 Task: Add an event with the title Second Lunch and Learn: Effective Time and Priority Management Techniques, date '2024/04/14', time 7:30 AM to 9:30 AMand add a description: Collecting and analyzing customer feedback, reviews, and sentiment regarding the campaign. This can be done through surveys, focus groups, social media monitoring, or other feedback mechanisms. Understanding customer perception and sentiment helps to gauge the campaign's impact on brand perception and customer satisfaction., put the event into Green category . Add location for the event as: 654 Sarakiniko Beach, Milos, Greece, logged in from the account softage.10@softage.netand send the event invitation to softage.8@softage.net and softage.9@softage.net. Set a reminder for the event 2 hour before
Action: Mouse moved to (97, 140)
Screenshot: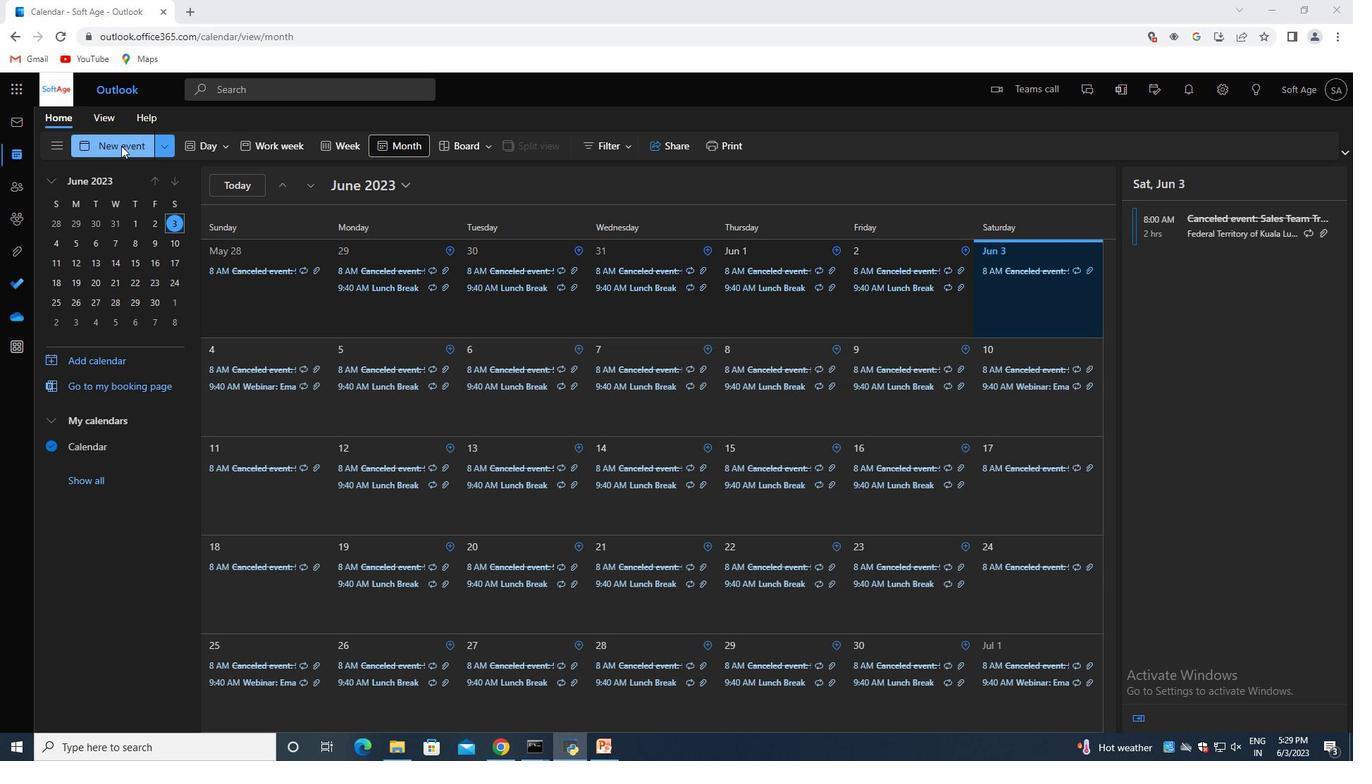 
Action: Mouse pressed left at (97, 140)
Screenshot: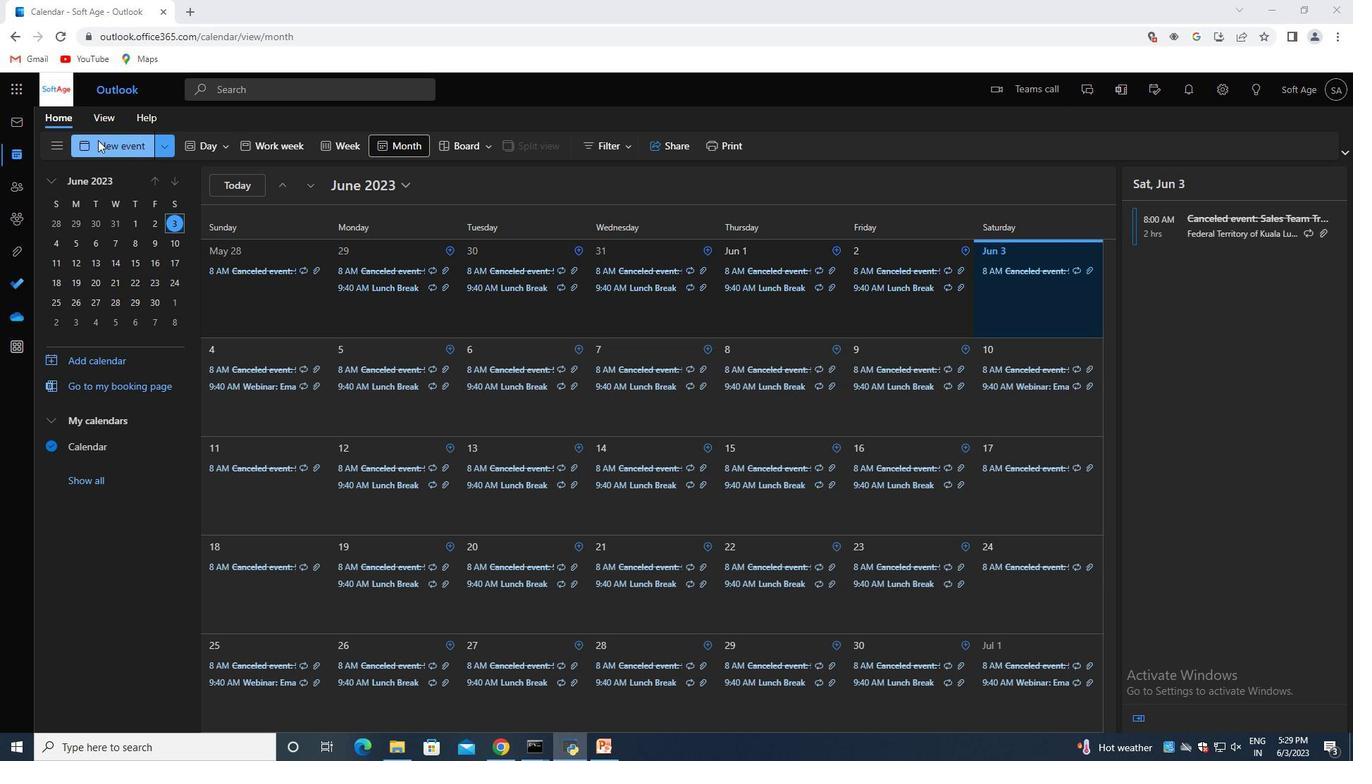 
Action: Mouse moved to (376, 232)
Screenshot: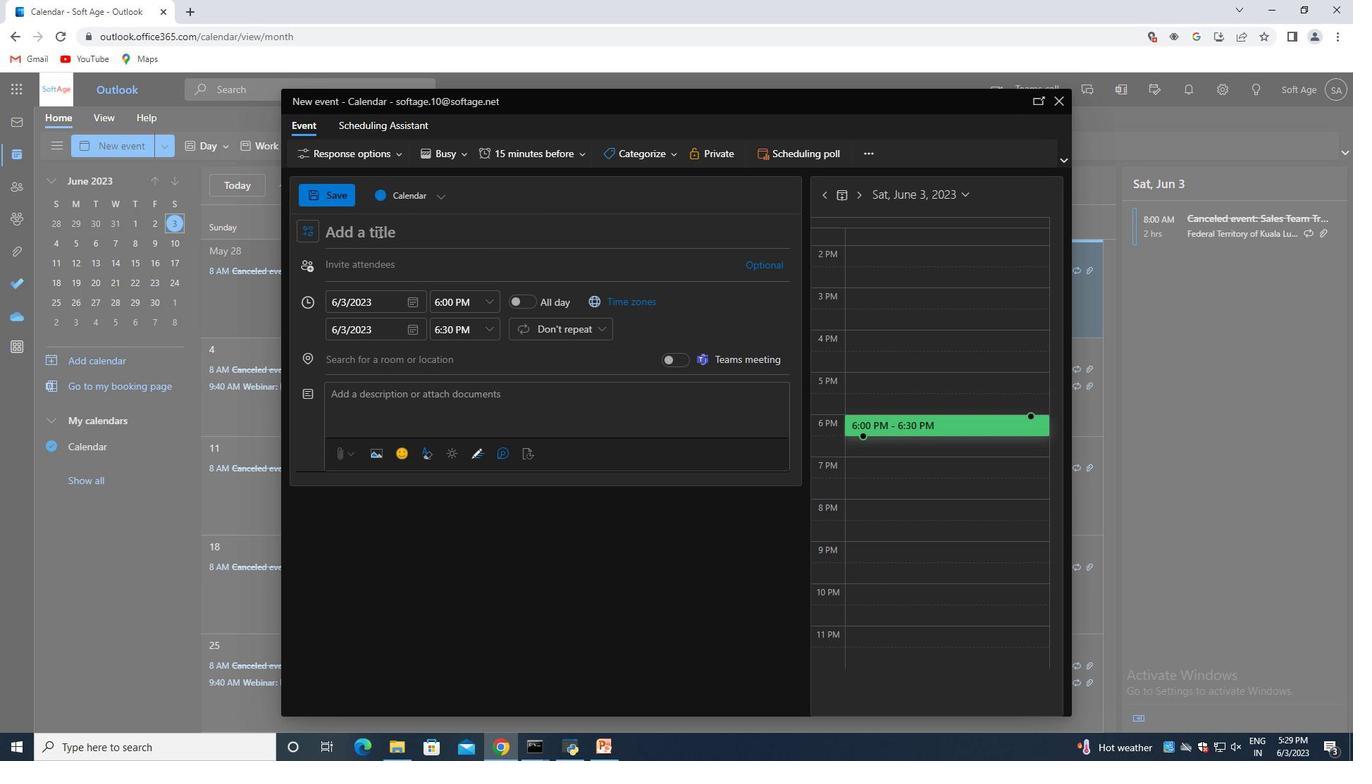 
Action: Mouse pressed left at (376, 232)
Screenshot: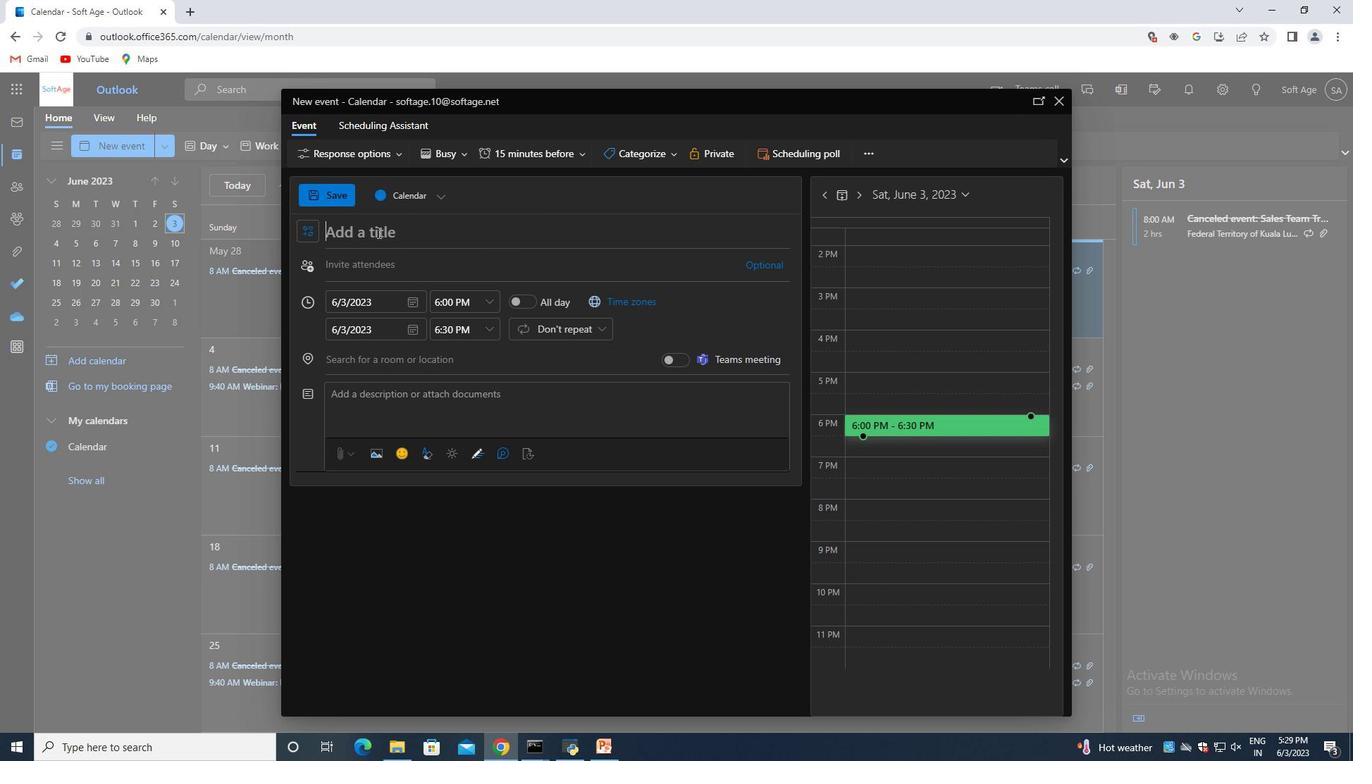 
Action: Key pressed <Key.shift>Second<Key.space><Key.shift>Lunch<Key.space>and<Key.space><Key.shift>Learn<Key.shift_r>:<Key.space><Key.shift><Key.shift>Effective<Key.space><Key.shift>Time<Key.space>and<Key.space><Key.shift>Priority<Key.space><Key.shift>Management<Key.space><Key.shift>Techniques
Screenshot: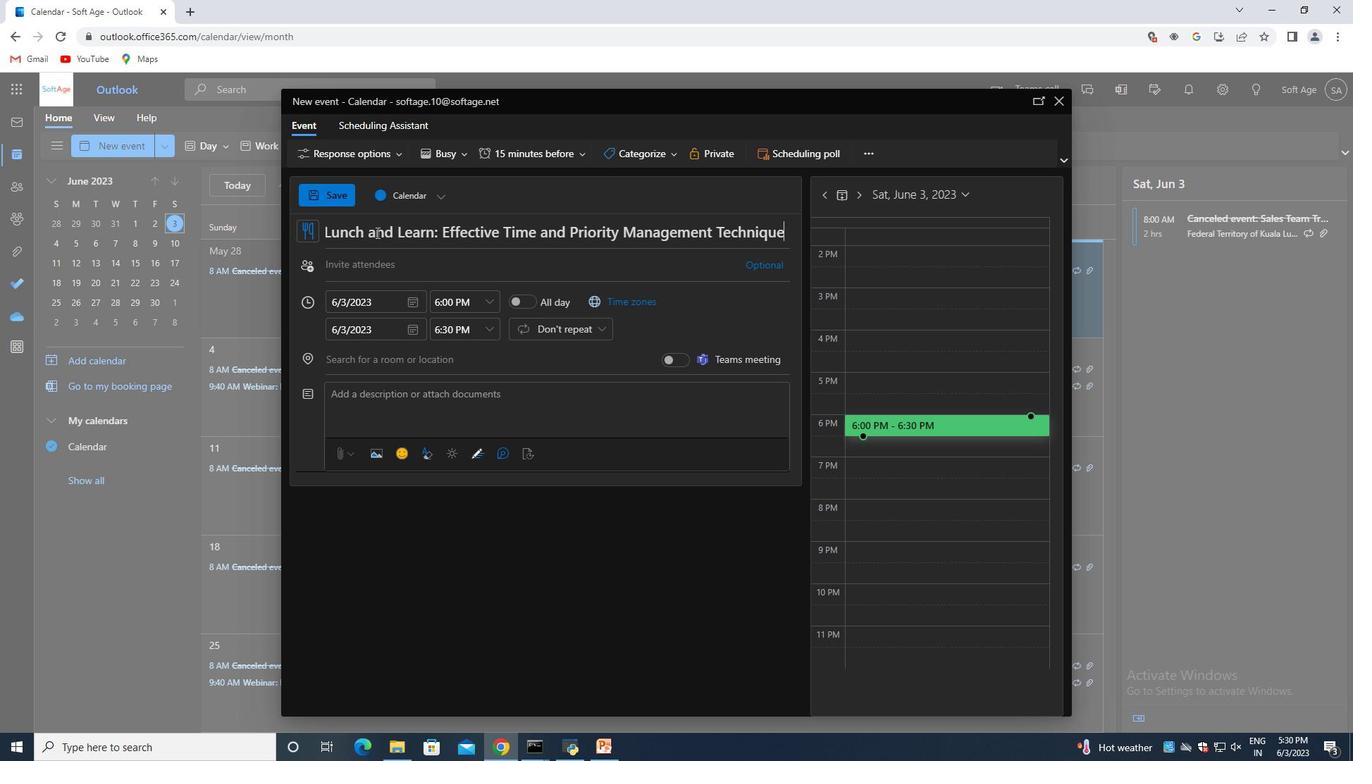 
Action: Mouse moved to (411, 301)
Screenshot: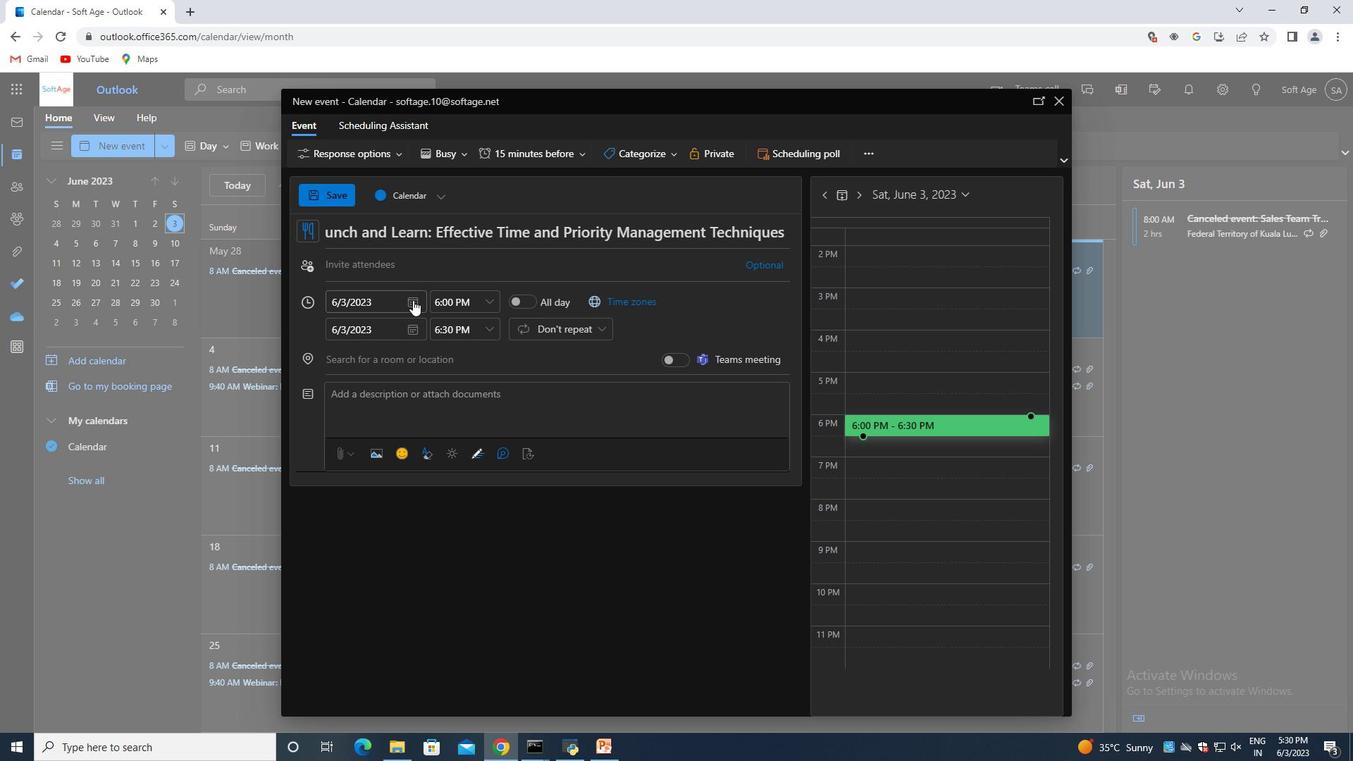 
Action: Mouse pressed left at (411, 301)
Screenshot: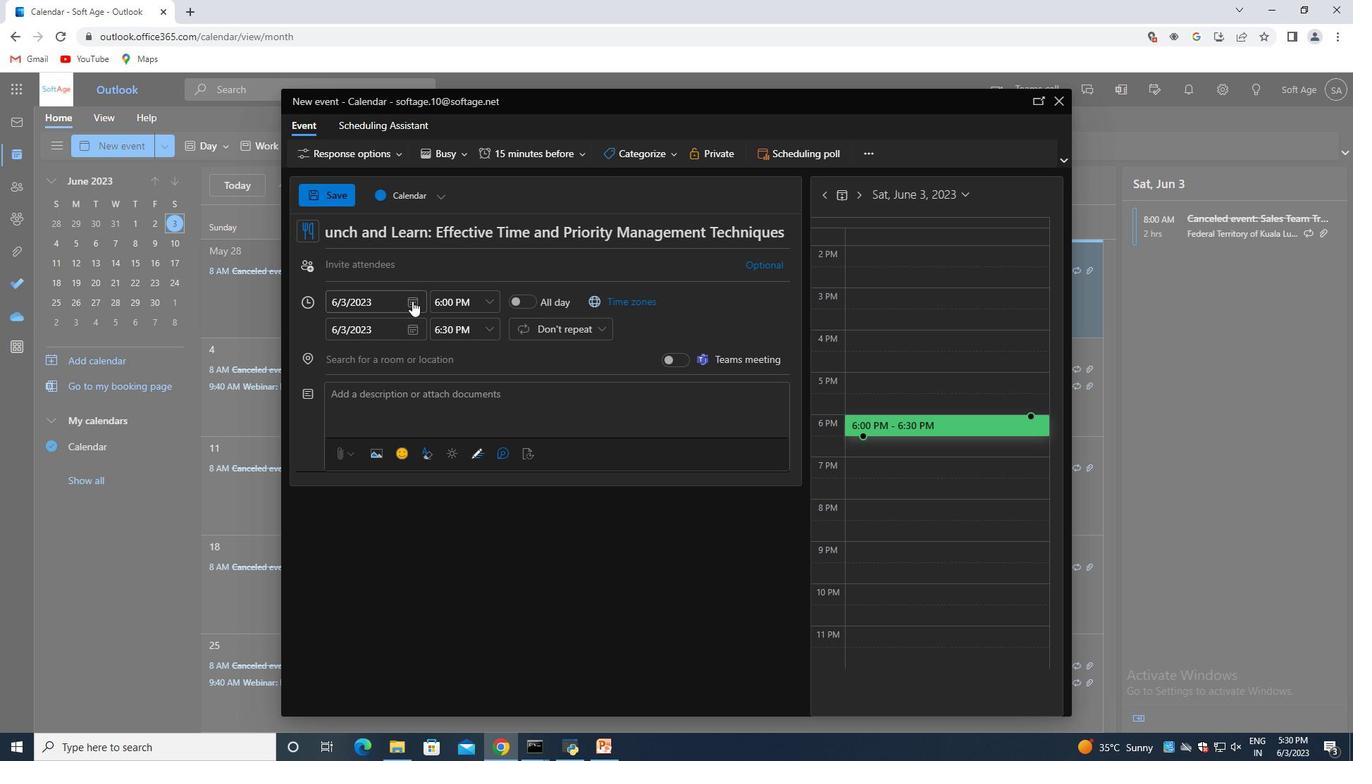 
Action: Mouse moved to (468, 324)
Screenshot: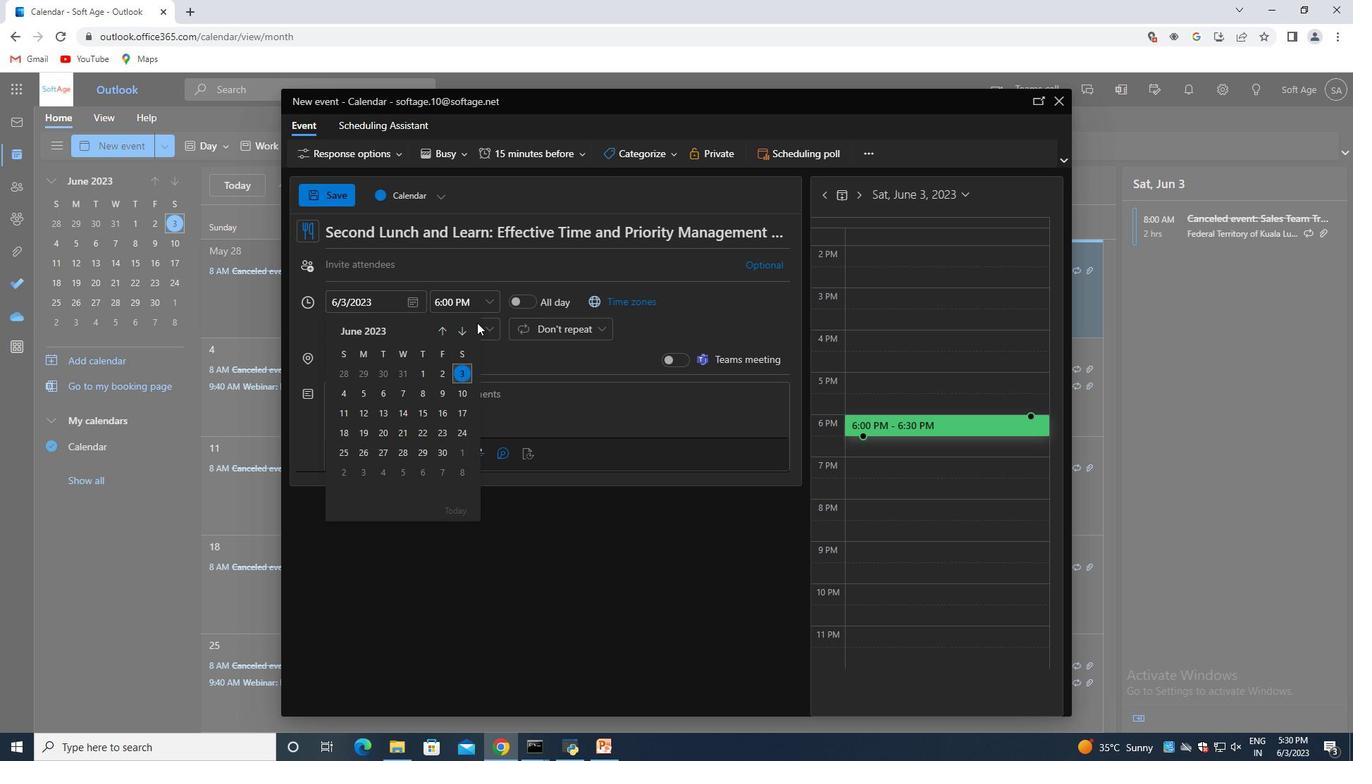 
Action: Mouse pressed left at (468, 324)
Screenshot: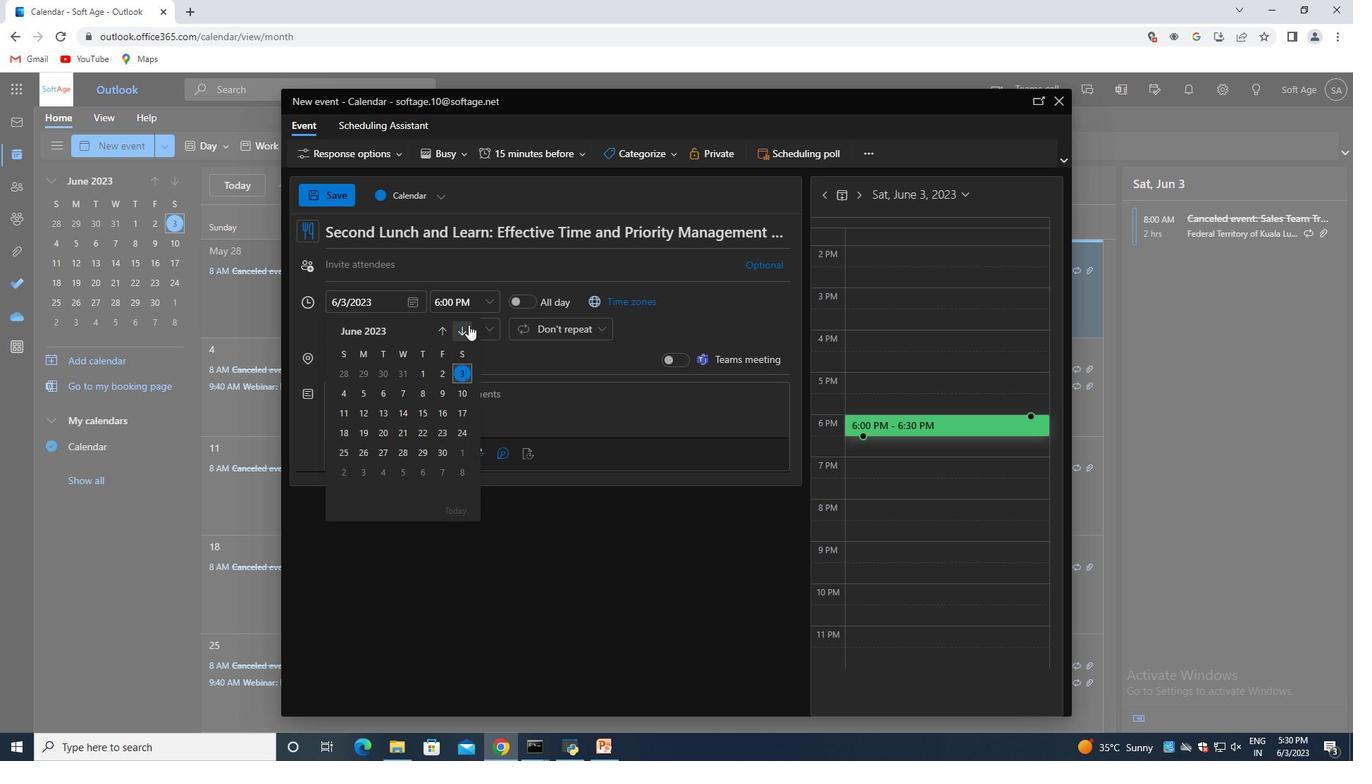 
Action: Mouse pressed left at (468, 324)
Screenshot: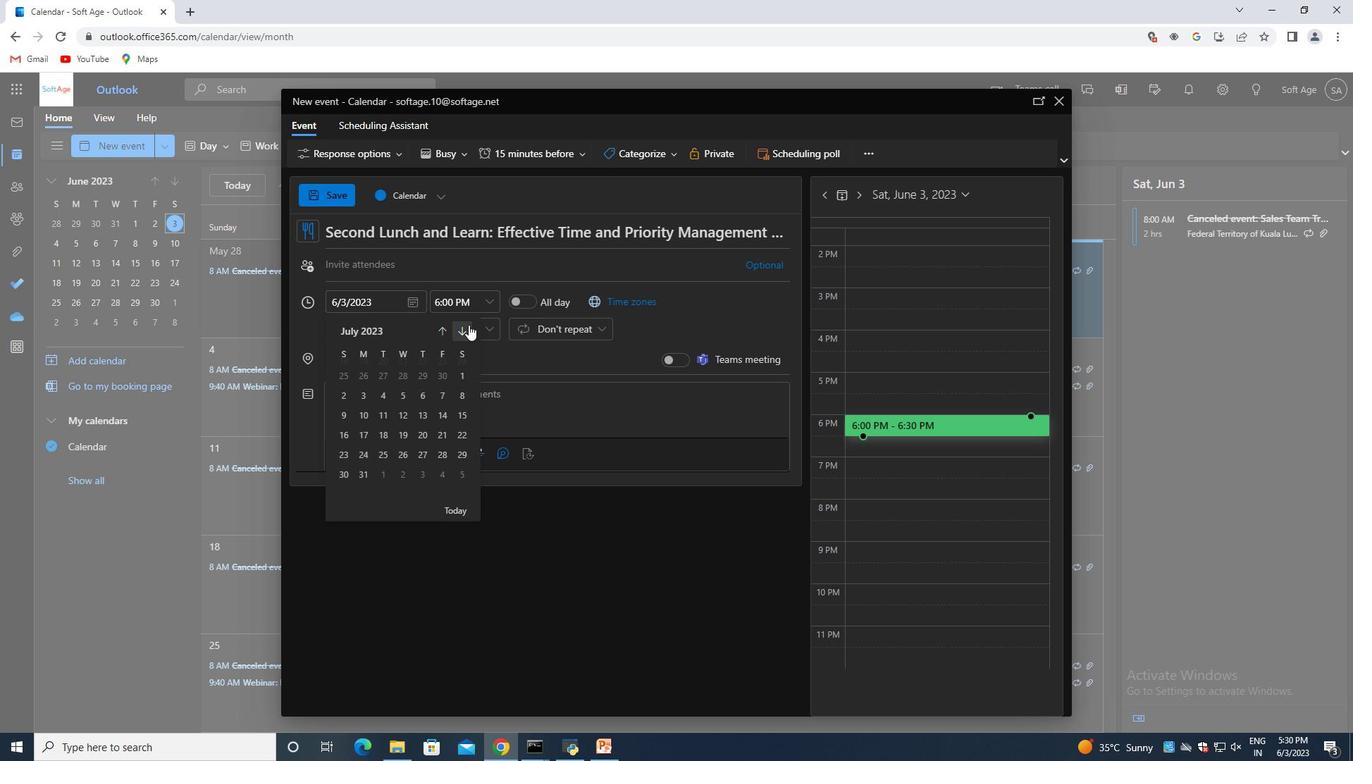 
Action: Mouse pressed left at (468, 324)
Screenshot: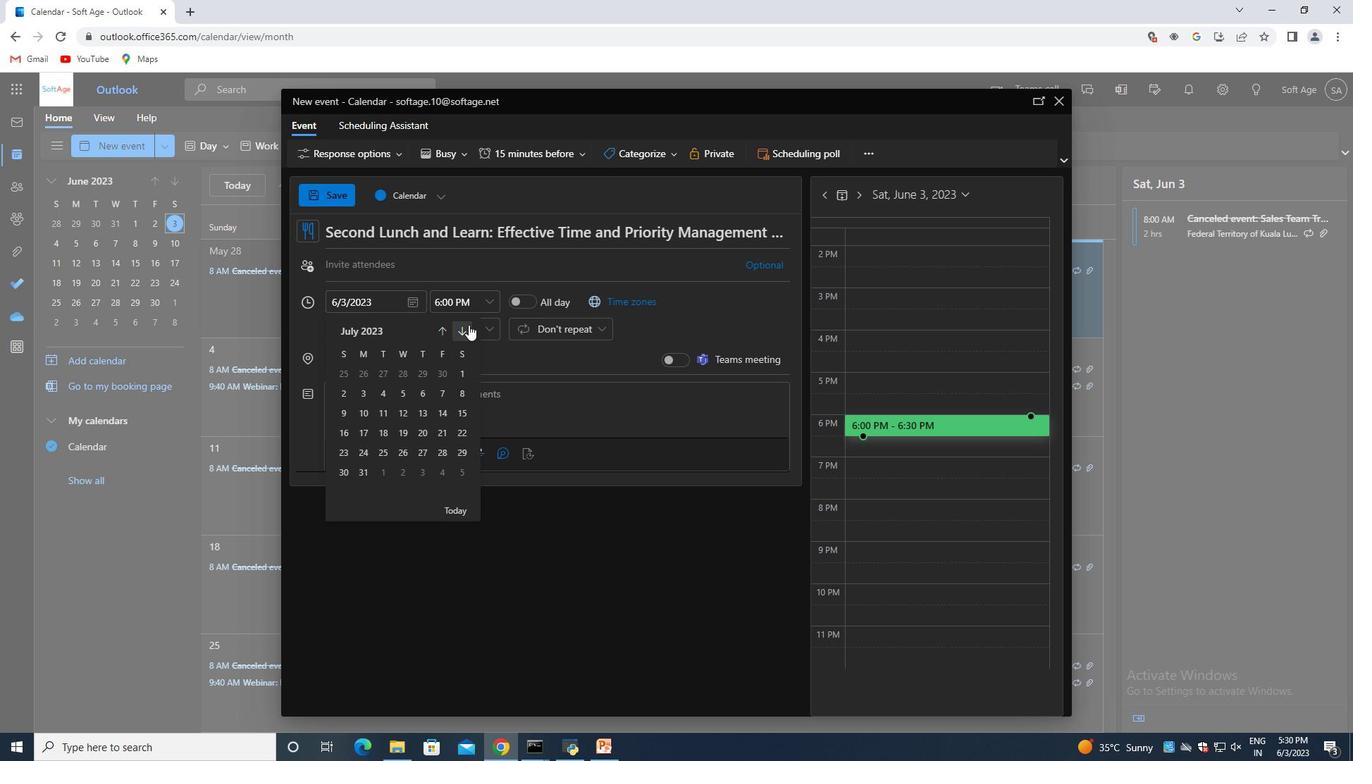 
Action: Mouse pressed left at (468, 324)
Screenshot: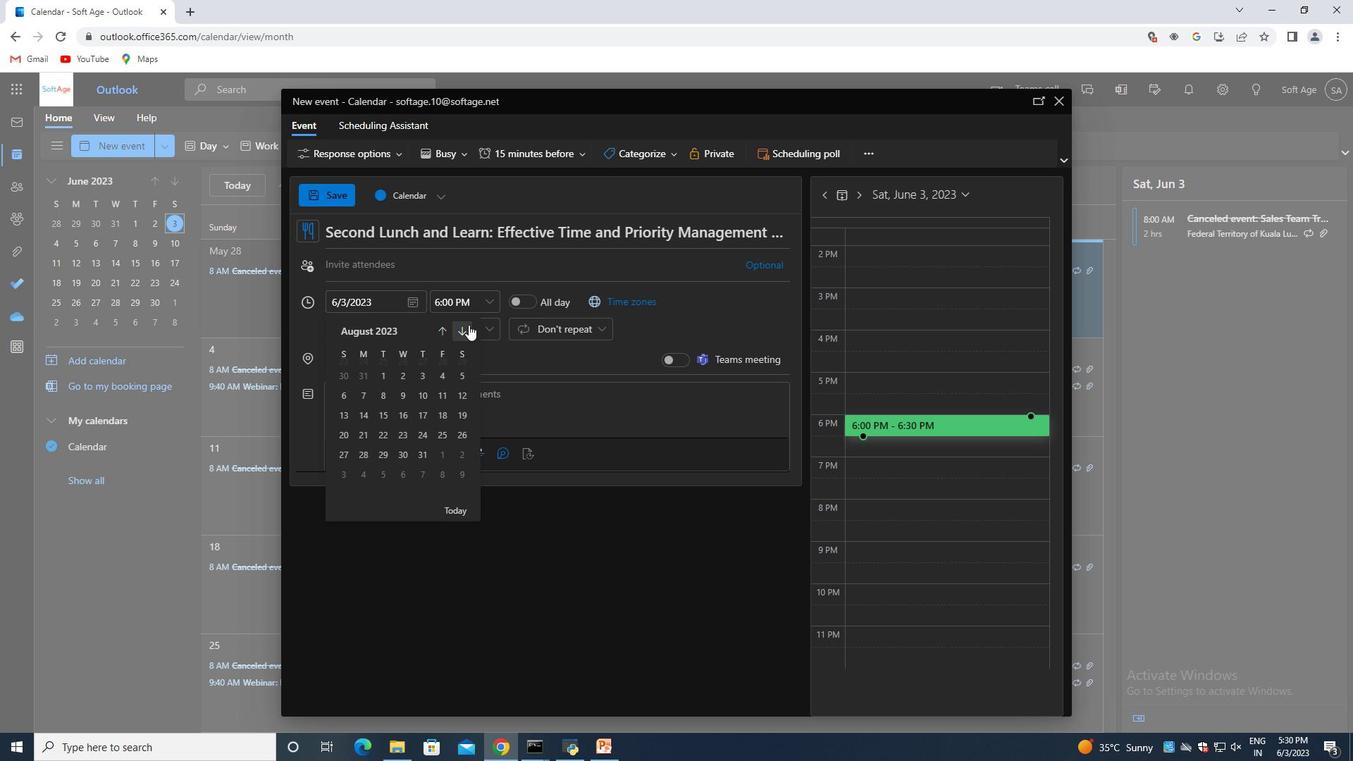 
Action: Mouse pressed left at (468, 324)
Screenshot: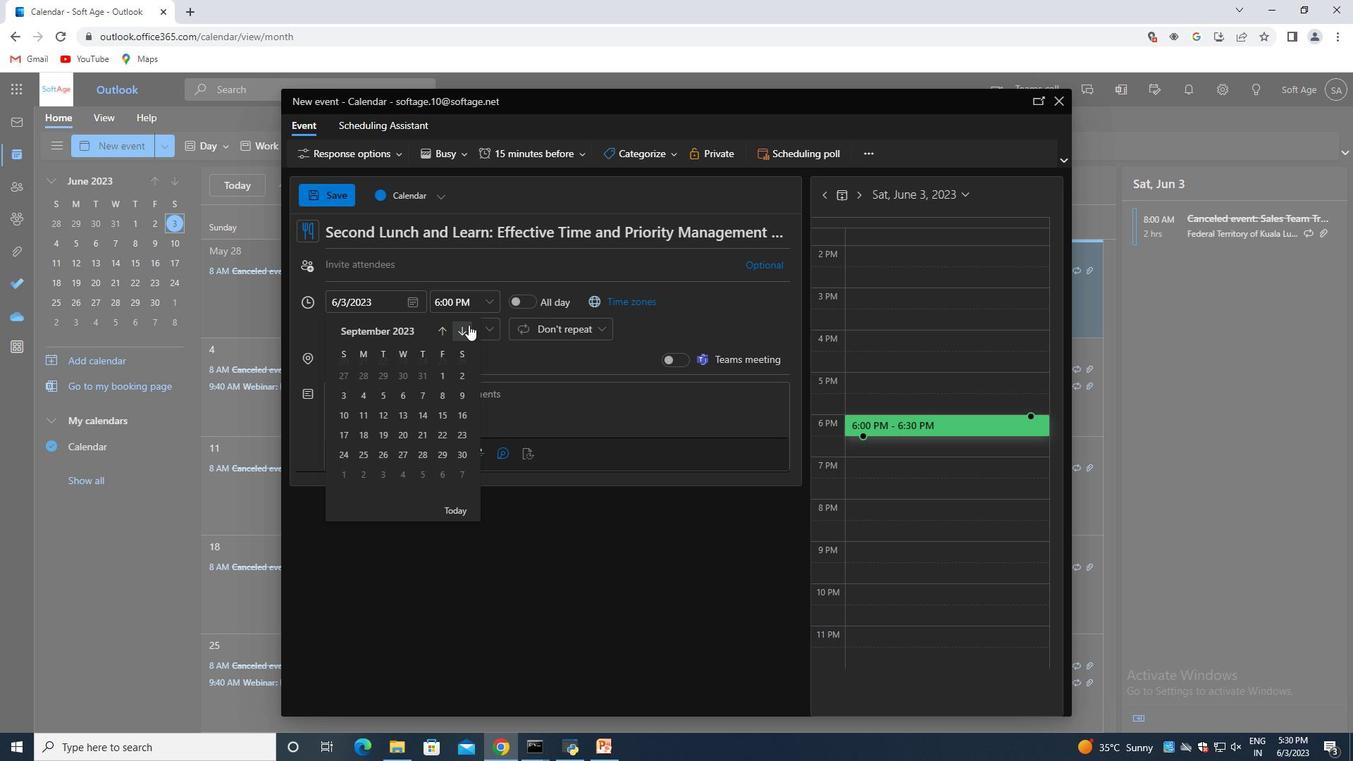 
Action: Mouse pressed left at (468, 324)
Screenshot: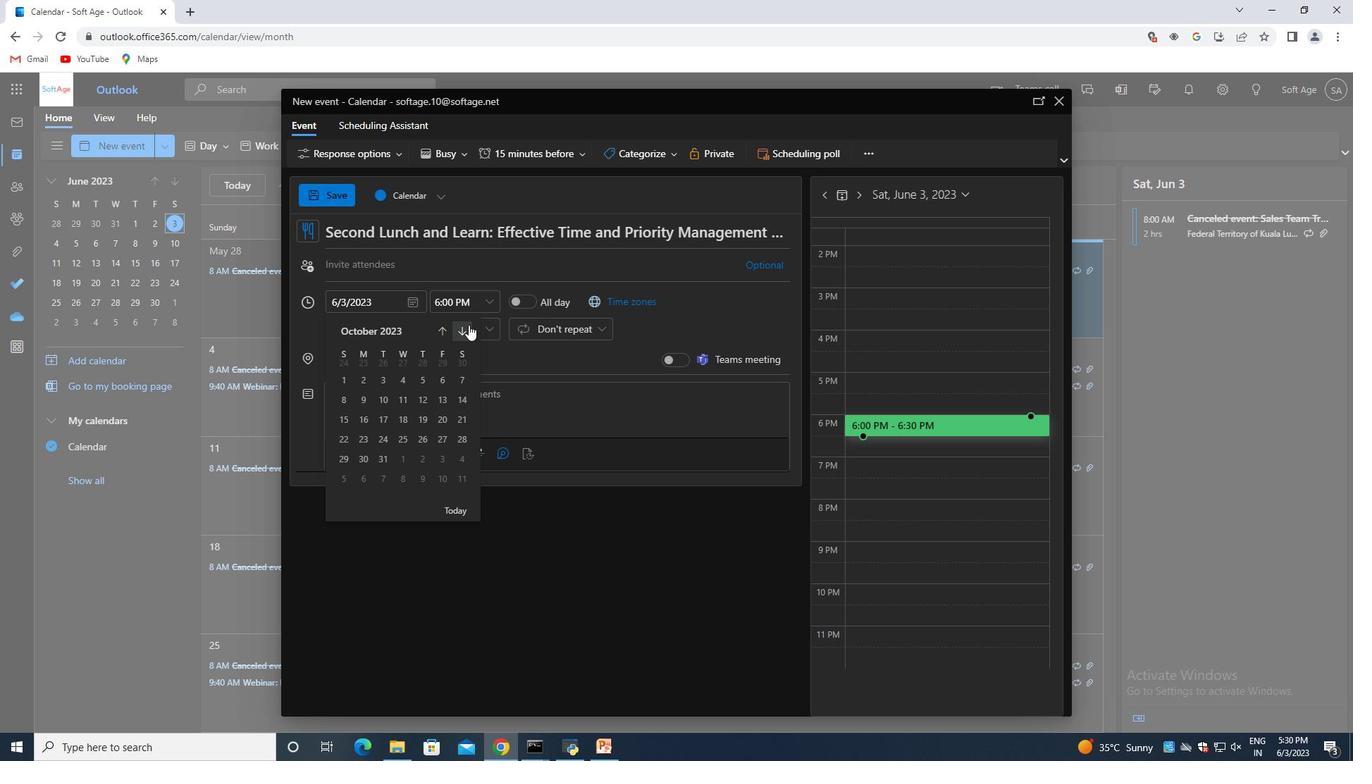 
Action: Mouse pressed left at (468, 324)
Screenshot: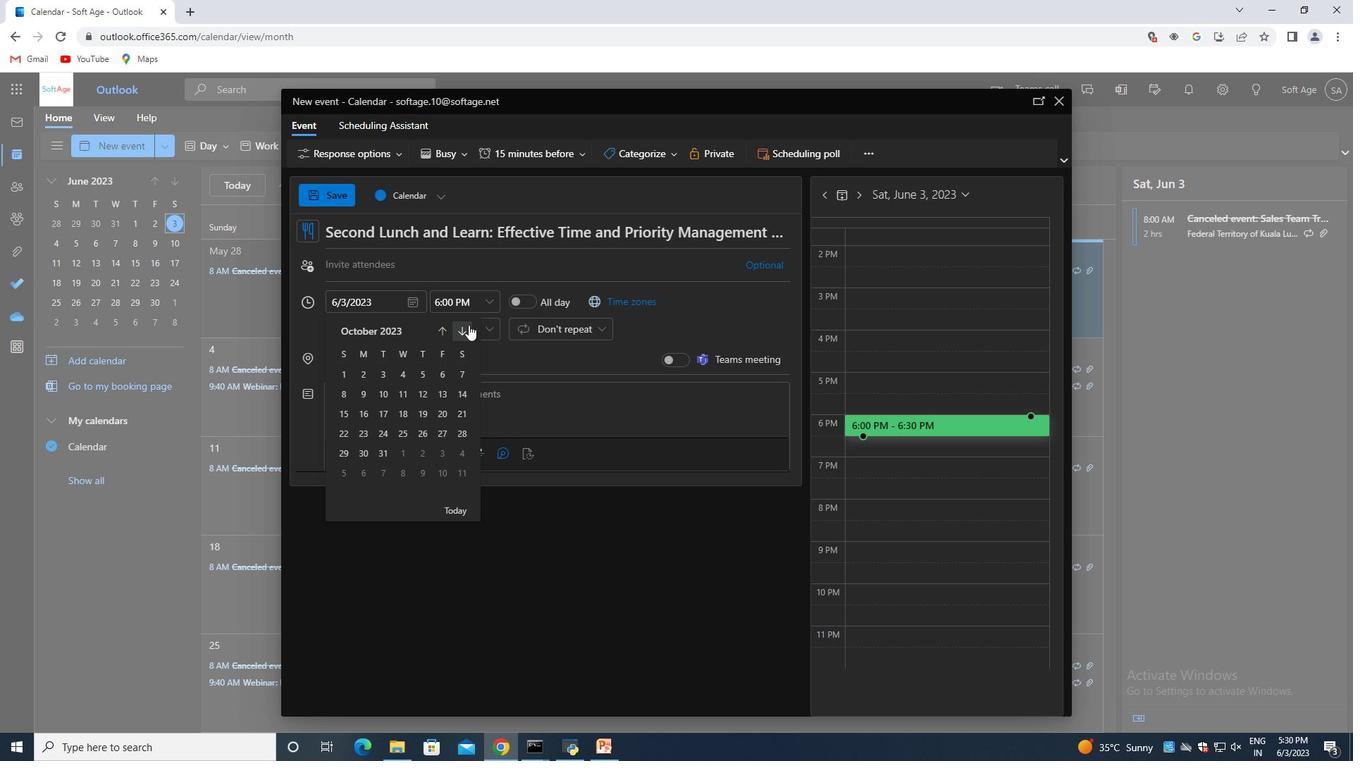 
Action: Mouse pressed left at (468, 324)
Screenshot: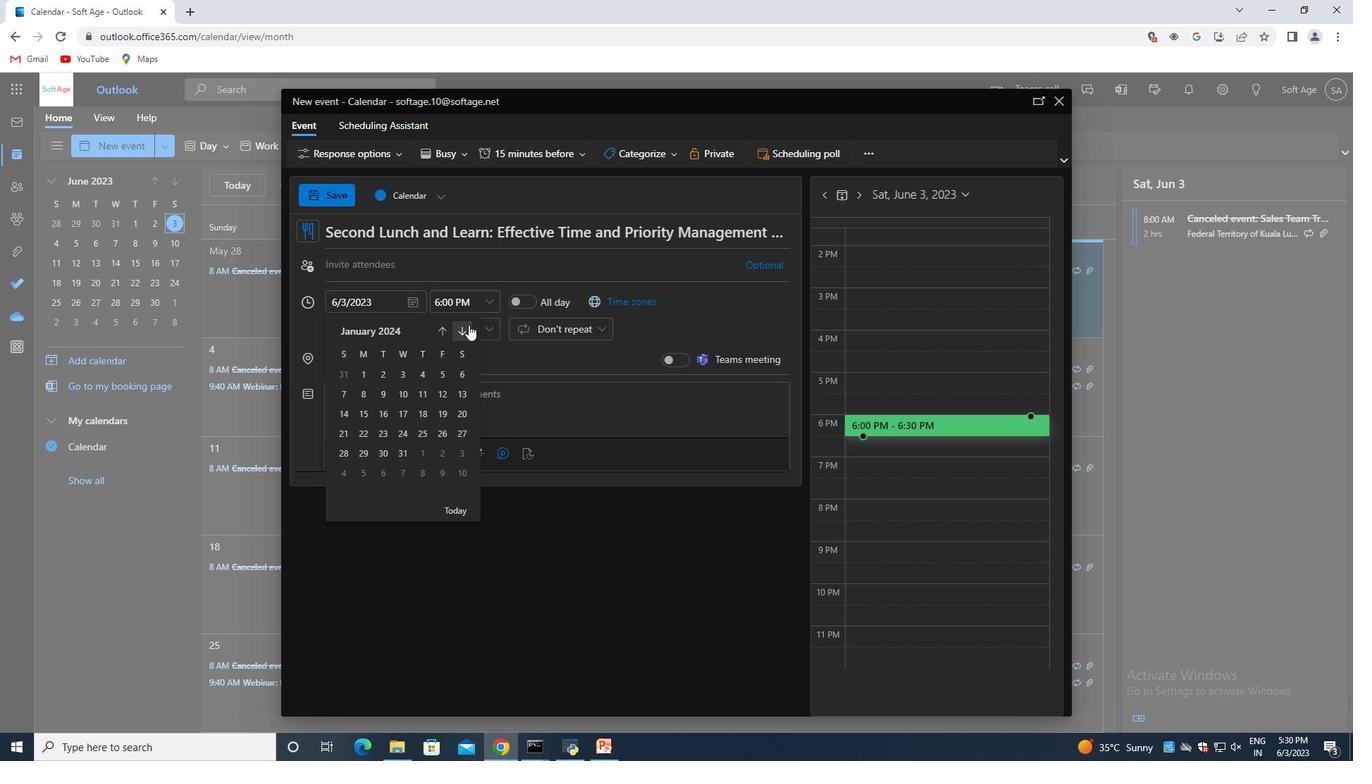 
Action: Mouse pressed left at (468, 324)
Screenshot: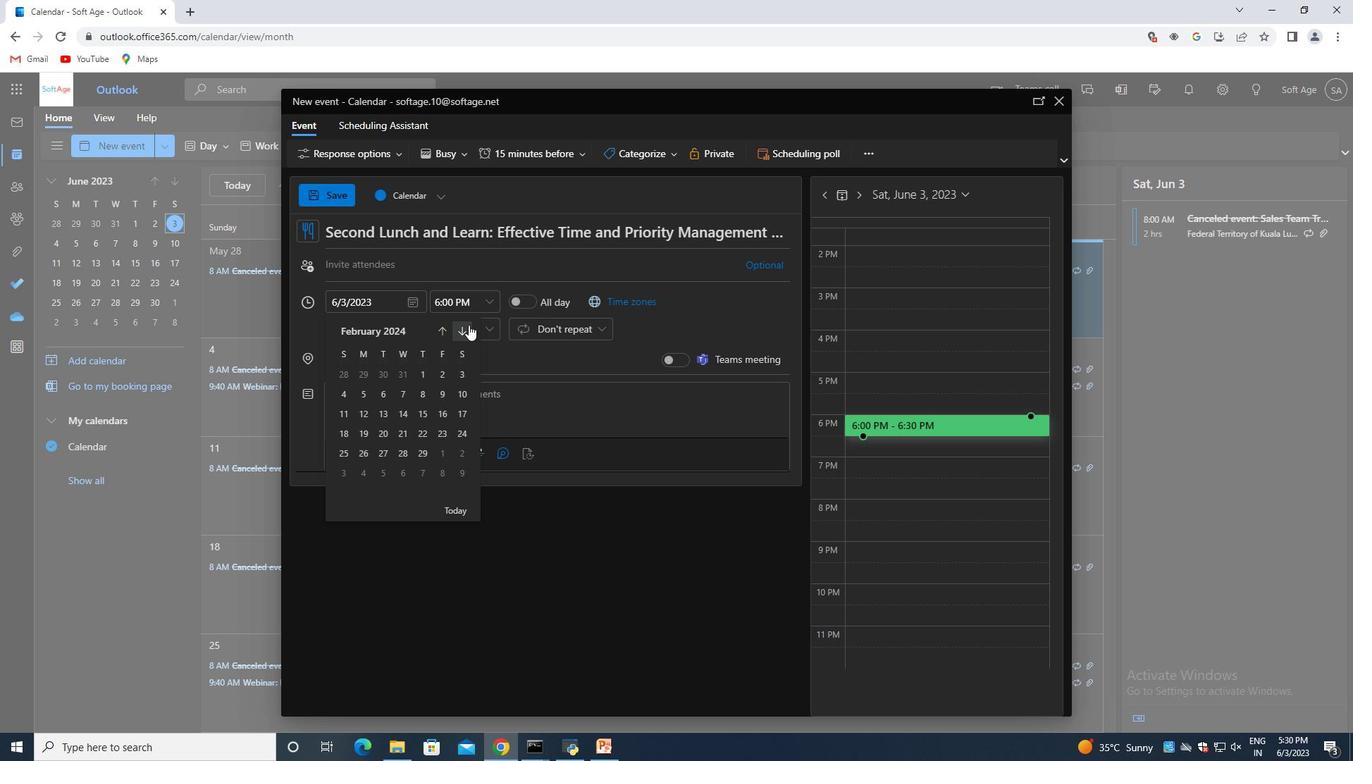 
Action: Mouse pressed left at (468, 324)
Screenshot: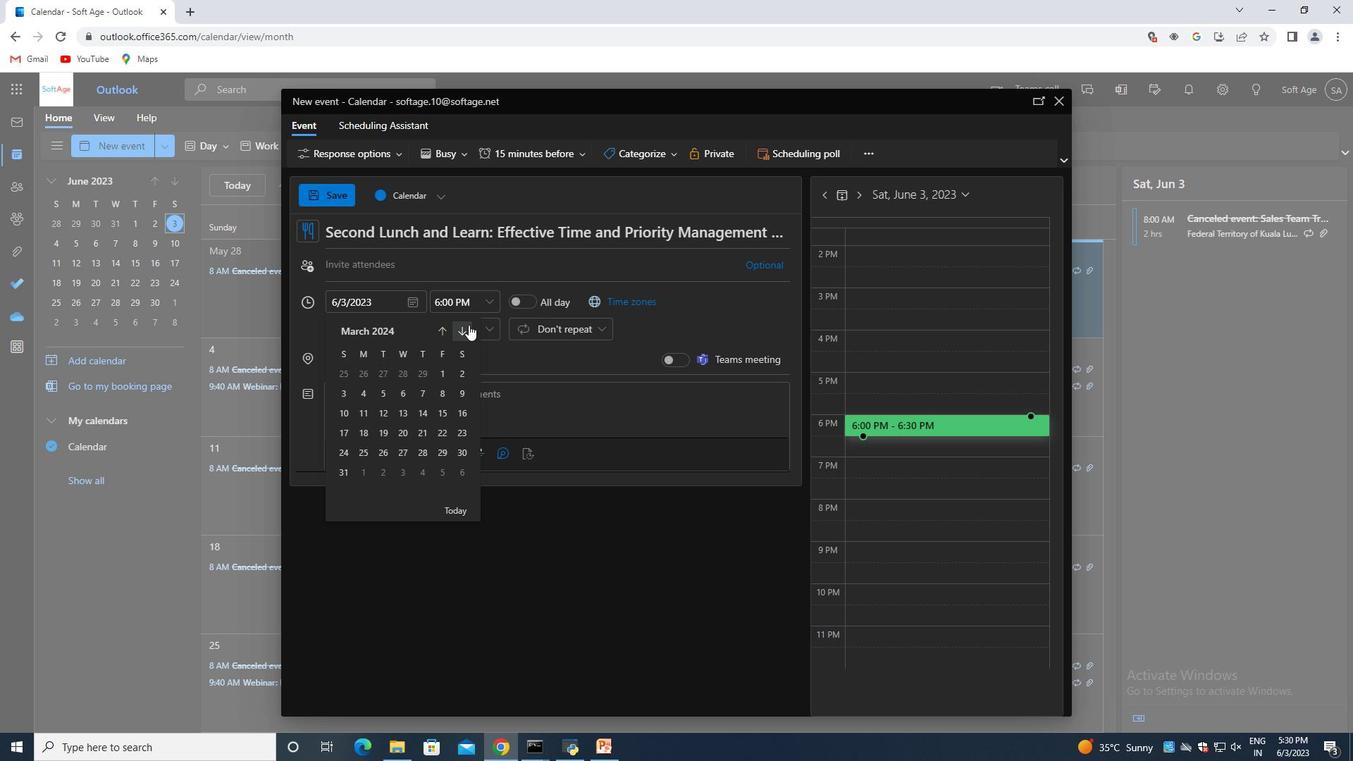 
Action: Mouse moved to (346, 413)
Screenshot: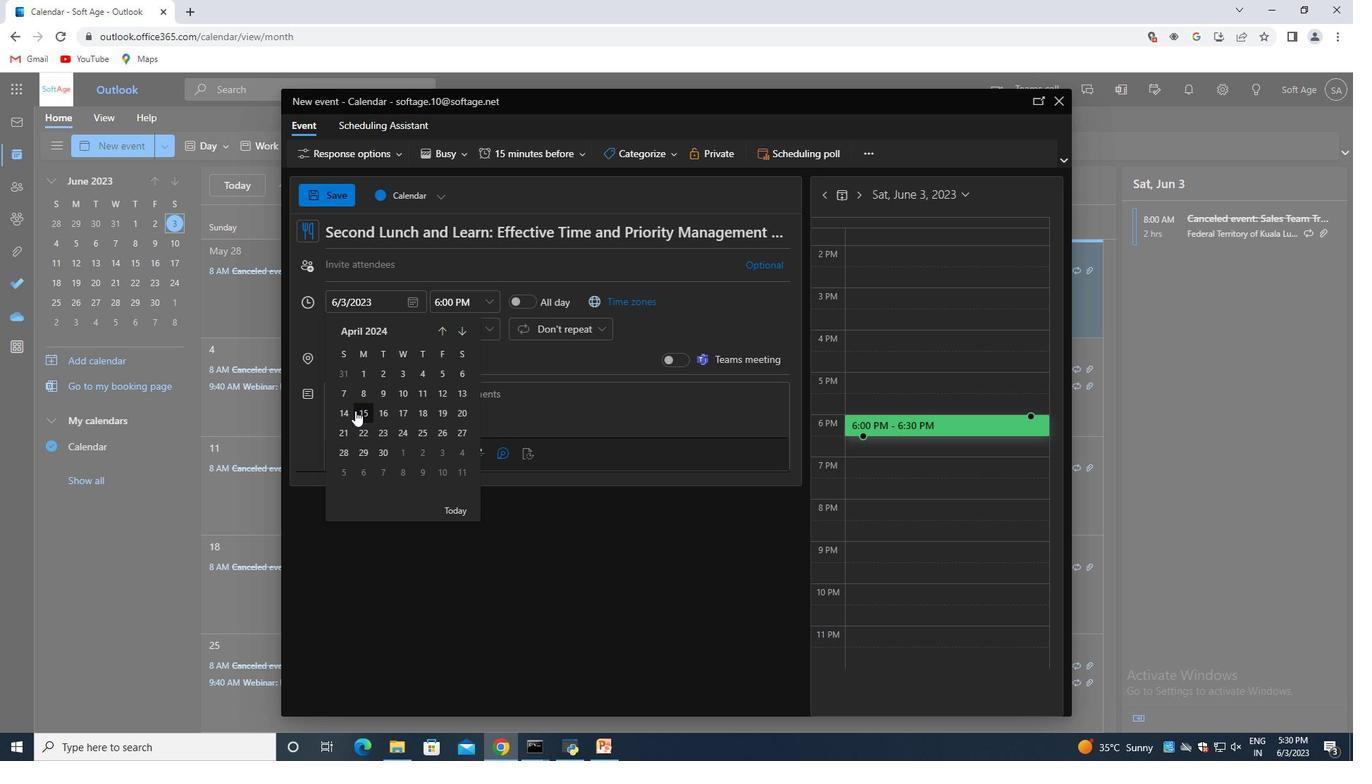 
Action: Mouse pressed left at (346, 413)
Screenshot: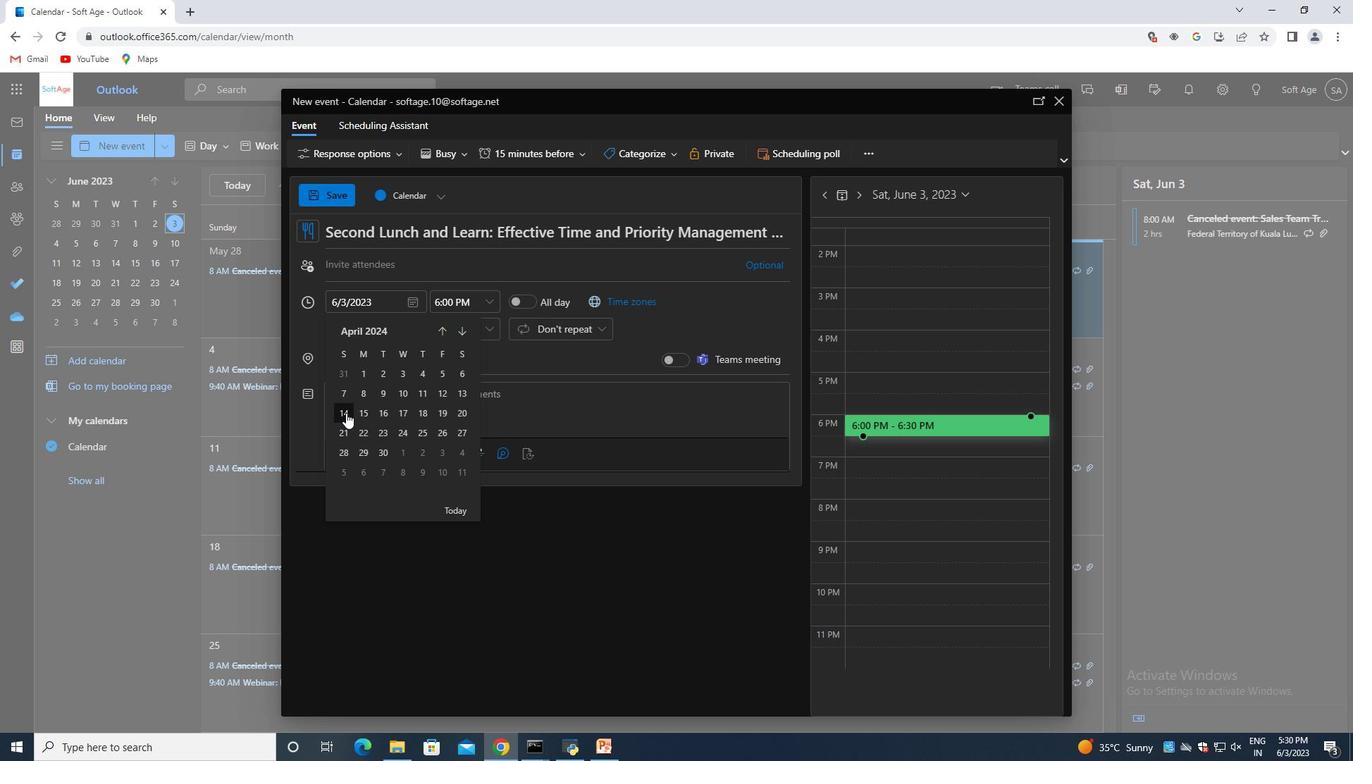 
Action: Mouse moved to (492, 299)
Screenshot: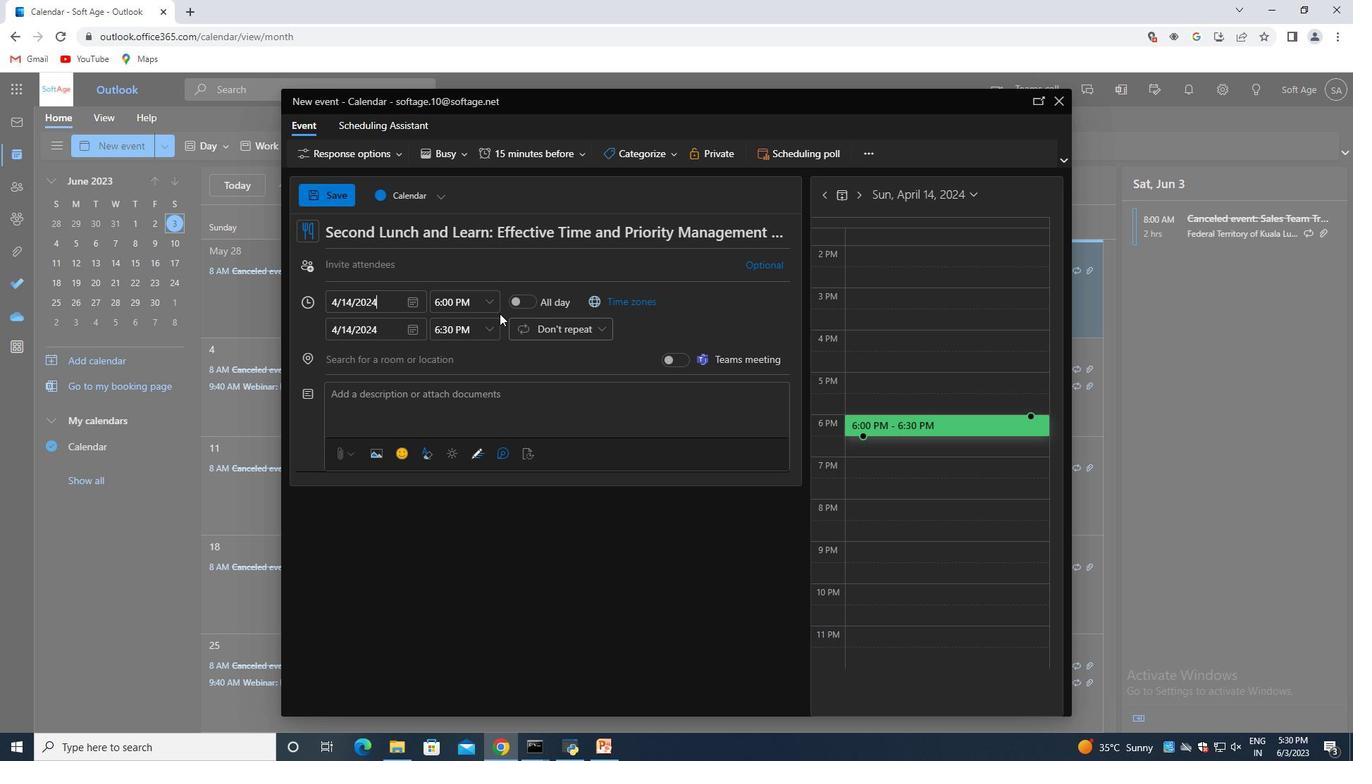 
Action: Mouse pressed left at (492, 299)
Screenshot: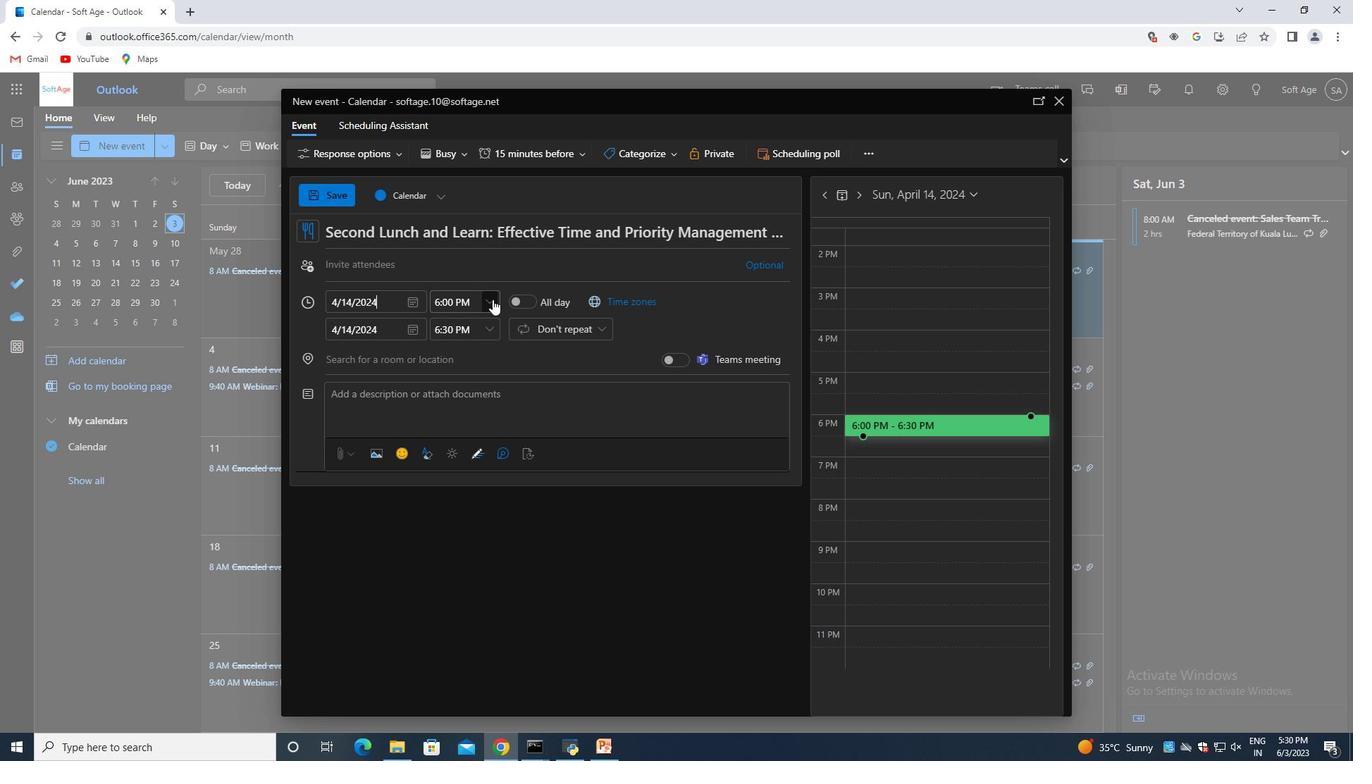 
Action: Mouse moved to (473, 335)
Screenshot: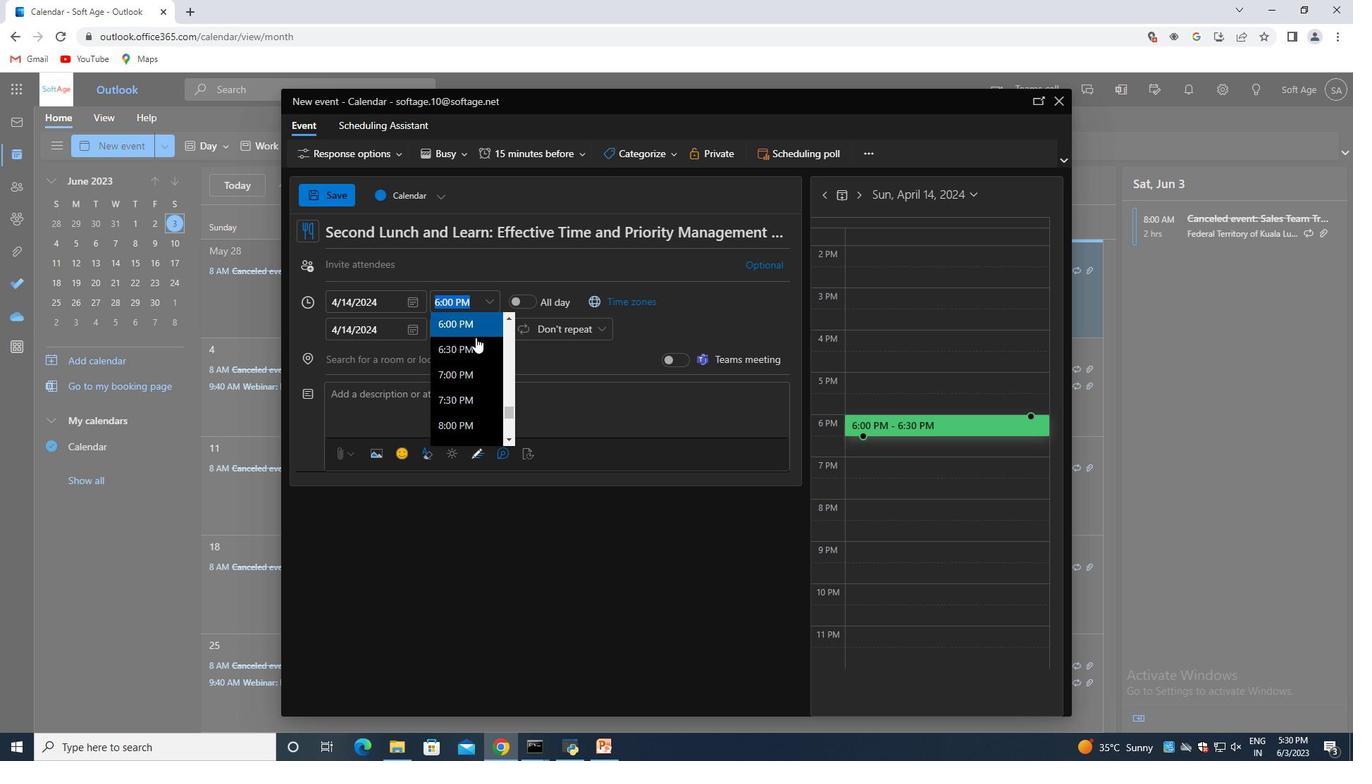 
Action: Mouse scrolled (473, 336) with delta (0, 0)
Screenshot: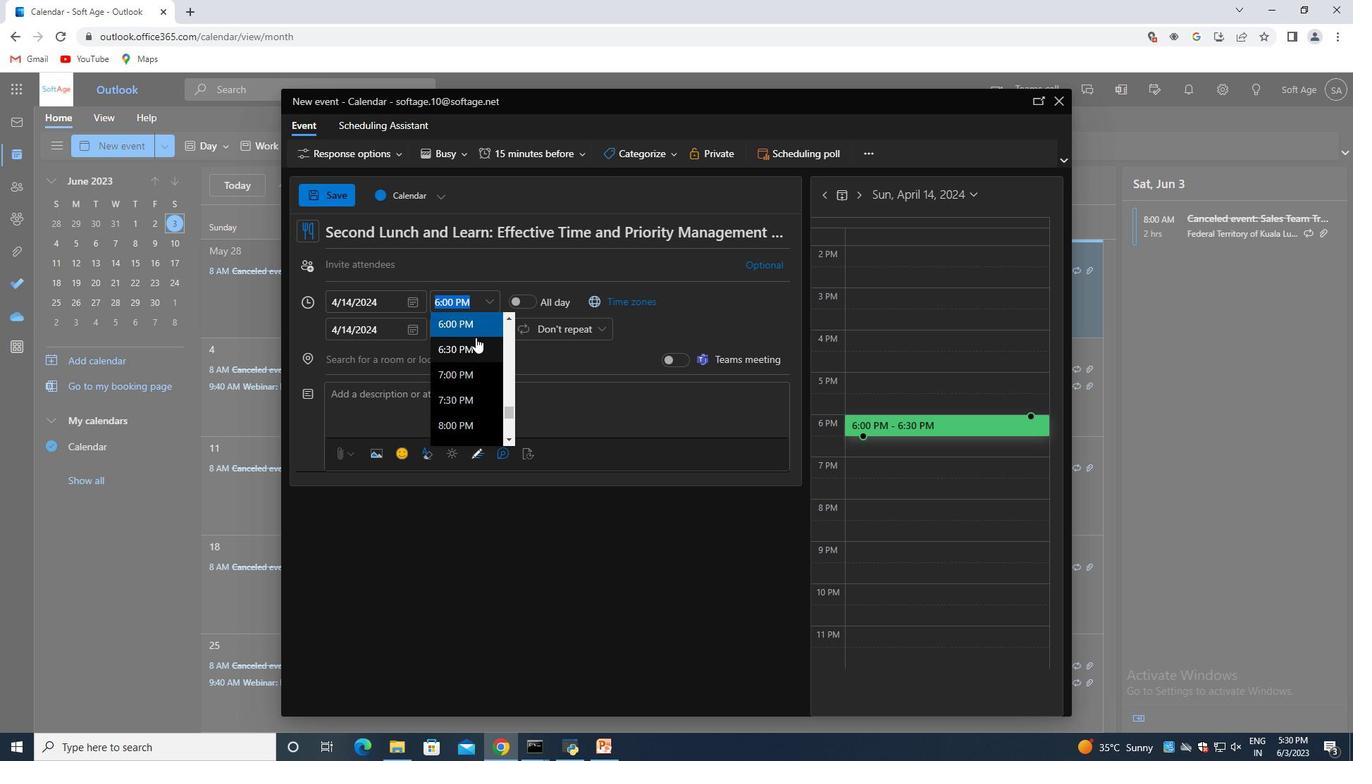 
Action: Mouse scrolled (473, 336) with delta (0, 0)
Screenshot: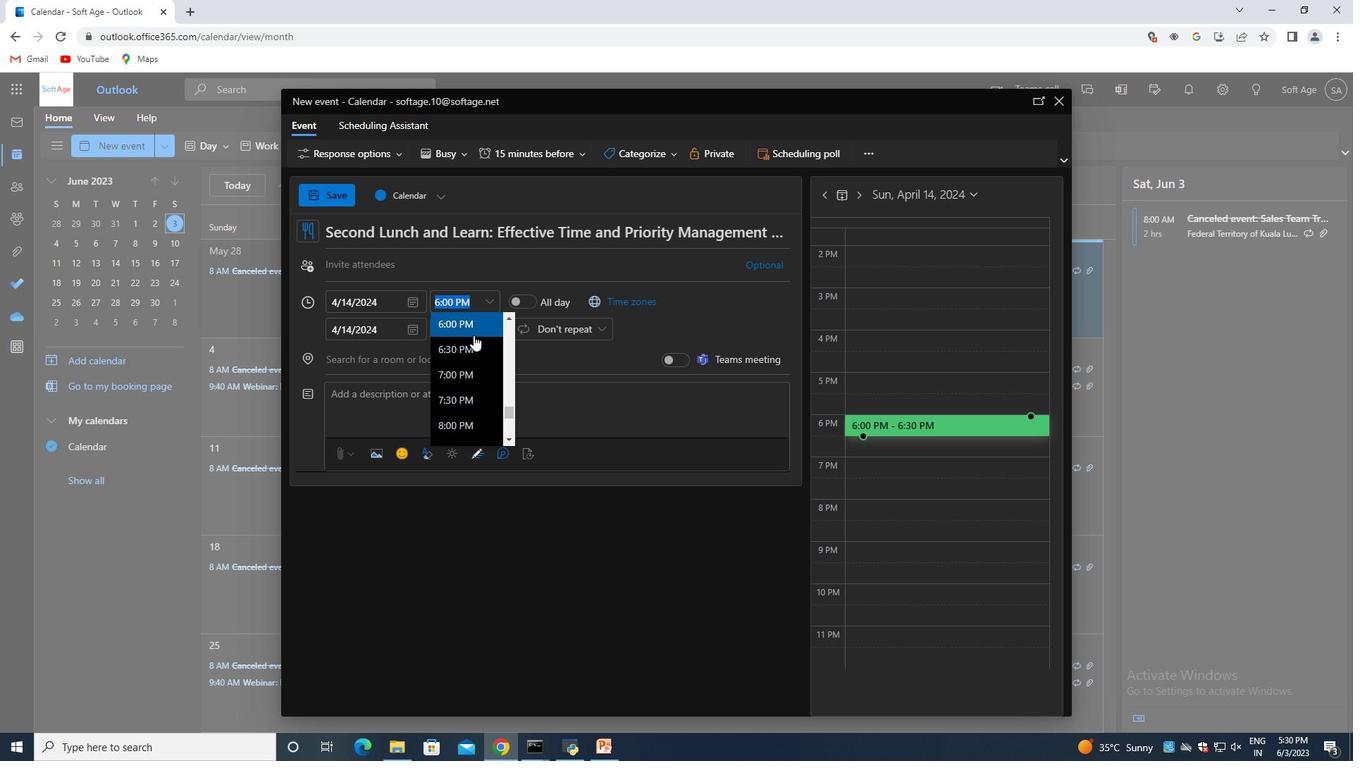 
Action: Mouse scrolled (473, 336) with delta (0, 0)
Screenshot: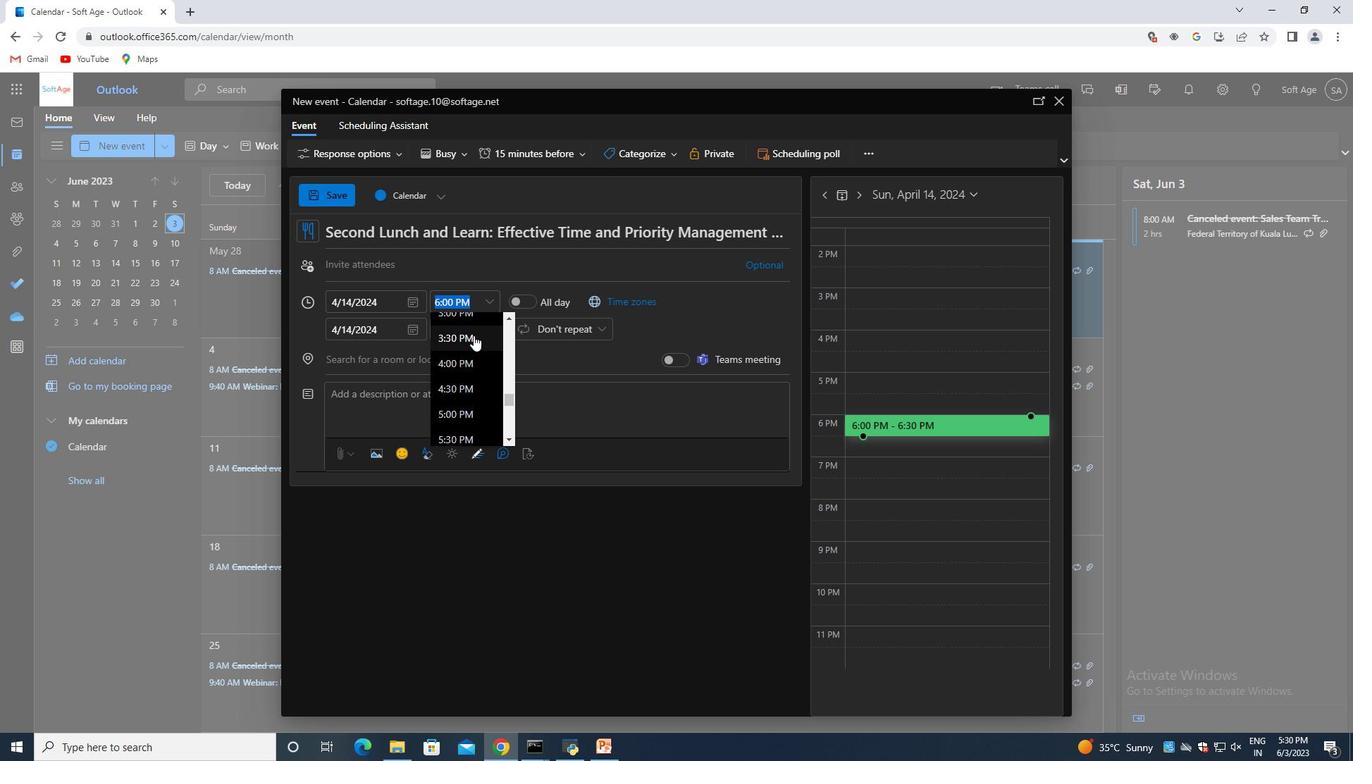 
Action: Mouse scrolled (473, 336) with delta (0, 0)
Screenshot: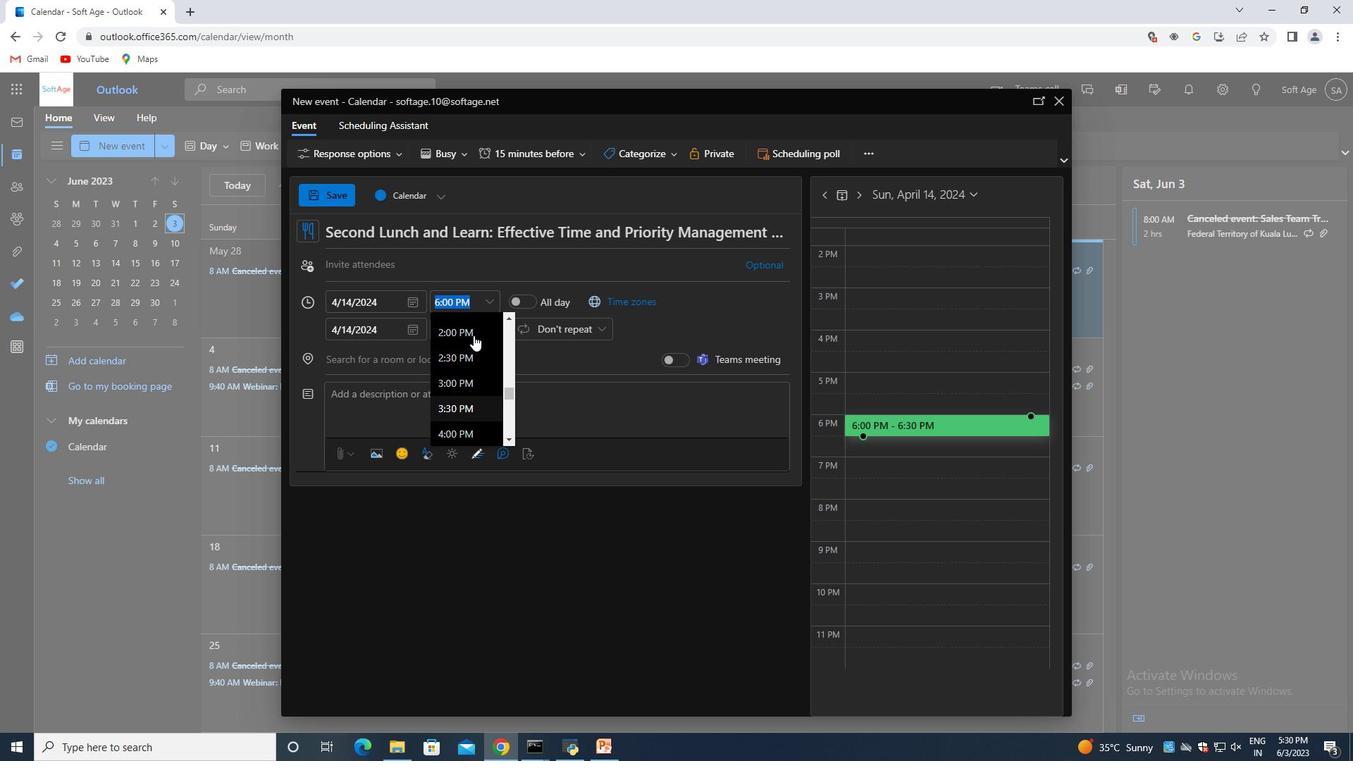 
Action: Mouse scrolled (473, 336) with delta (0, 0)
Screenshot: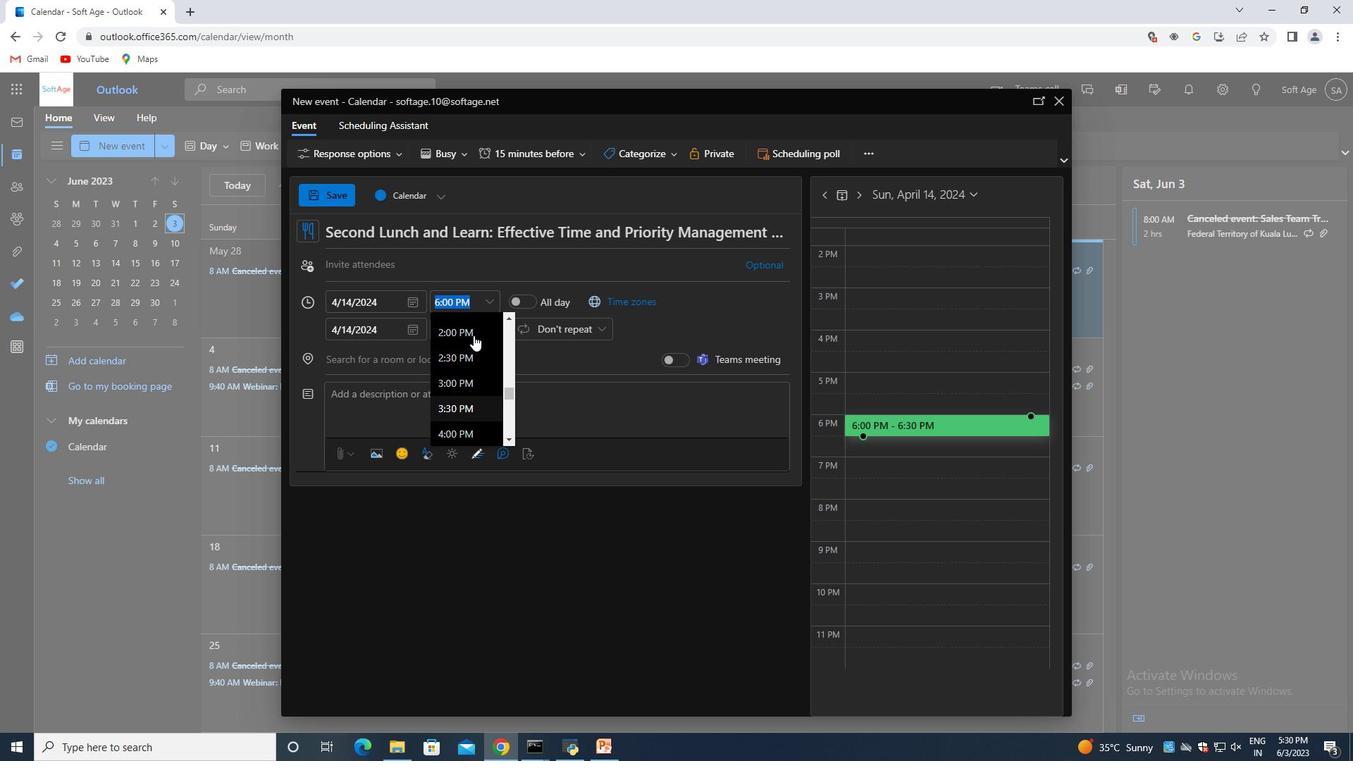 
Action: Mouse scrolled (473, 336) with delta (0, 0)
Screenshot: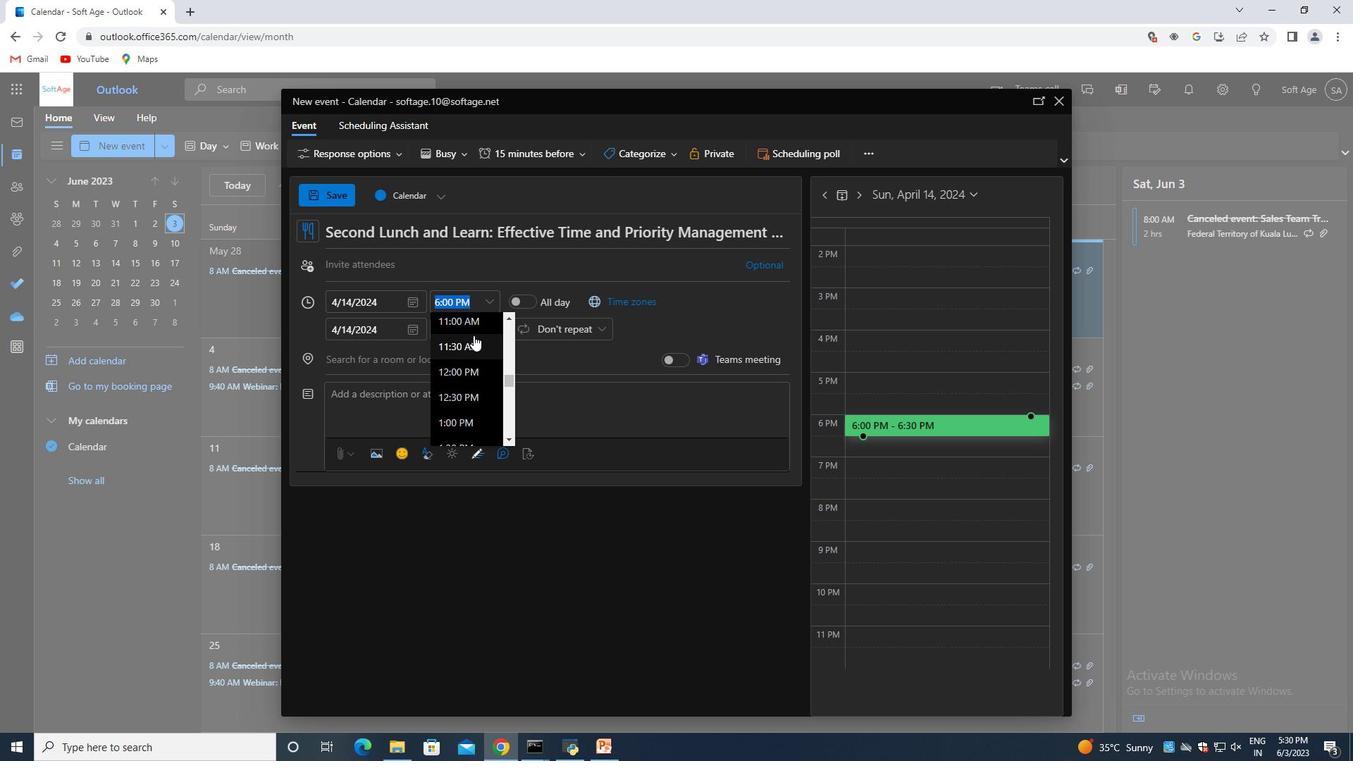
Action: Mouse scrolled (473, 336) with delta (0, 0)
Screenshot: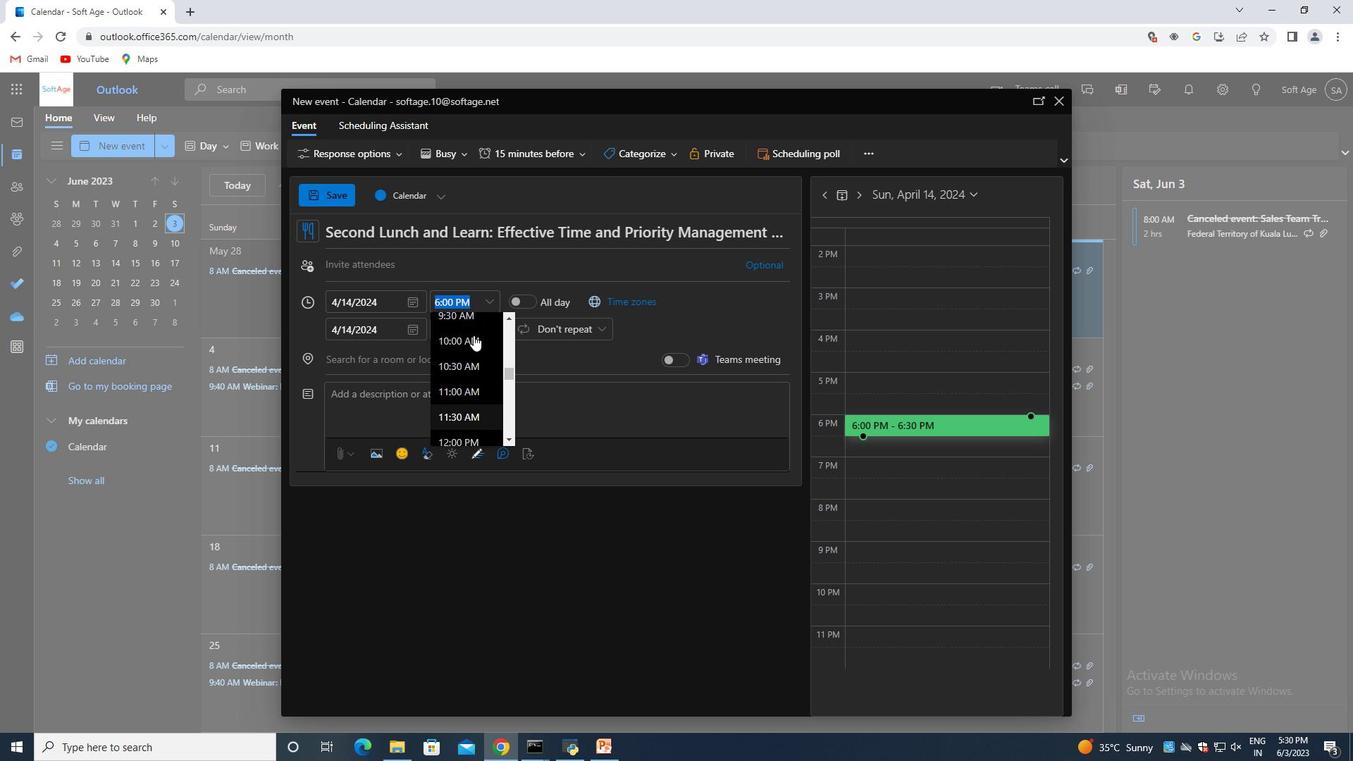 
Action: Mouse scrolled (473, 336) with delta (0, 0)
Screenshot: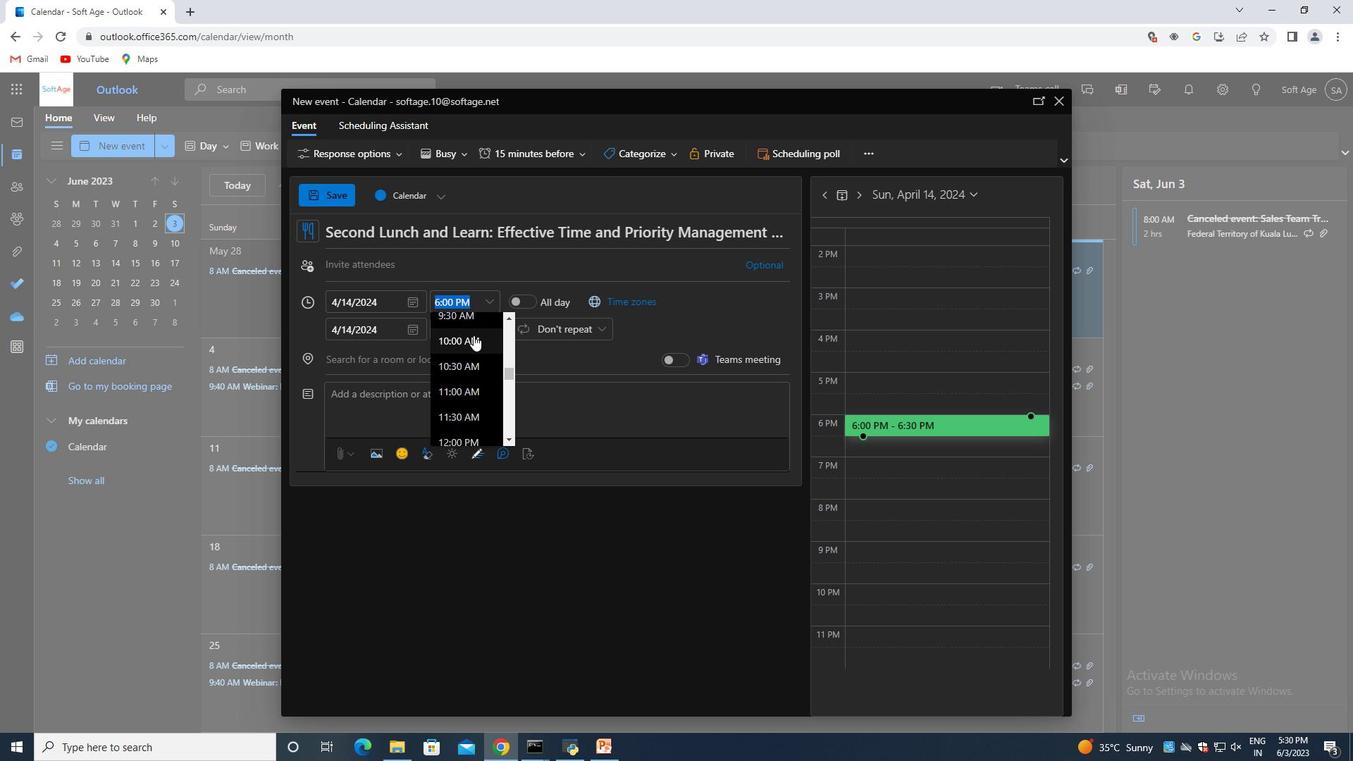 
Action: Mouse moved to (454, 351)
Screenshot: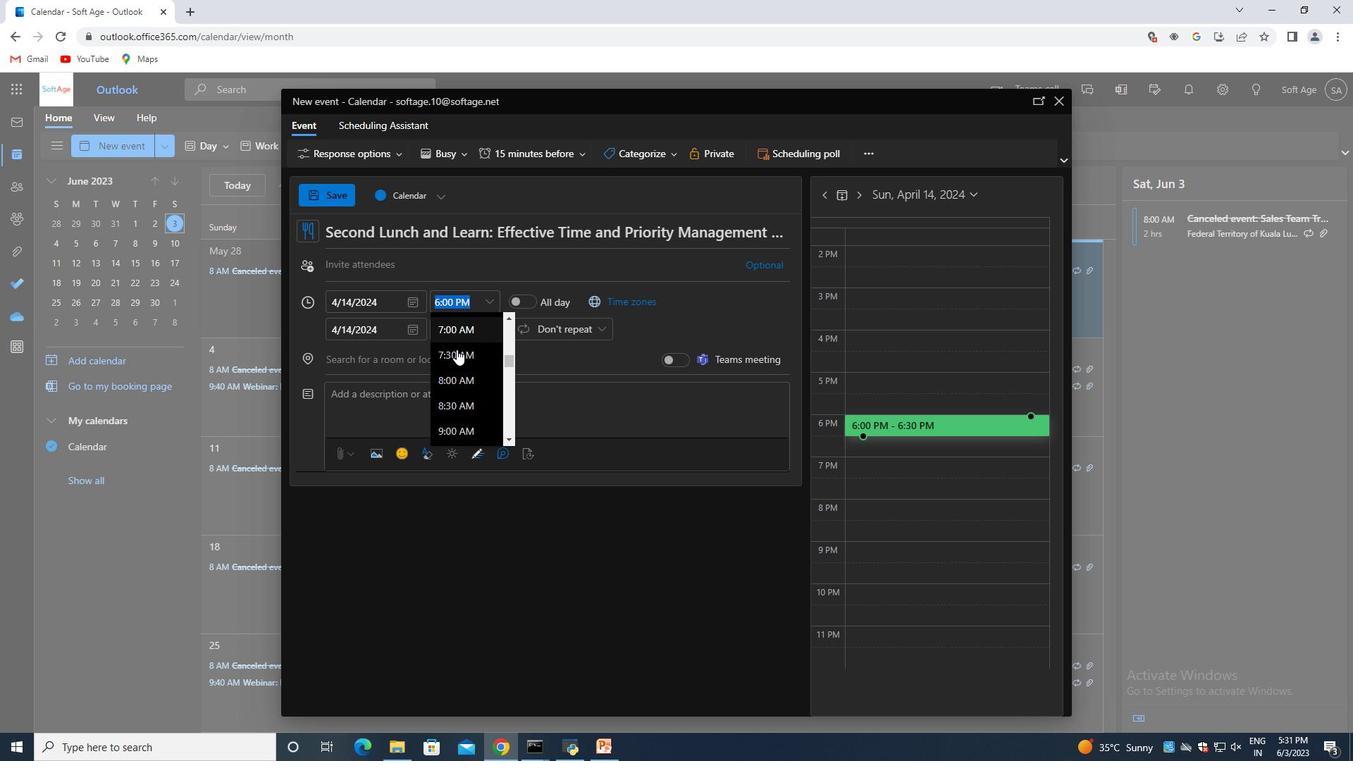 
Action: Mouse pressed left at (454, 351)
Screenshot: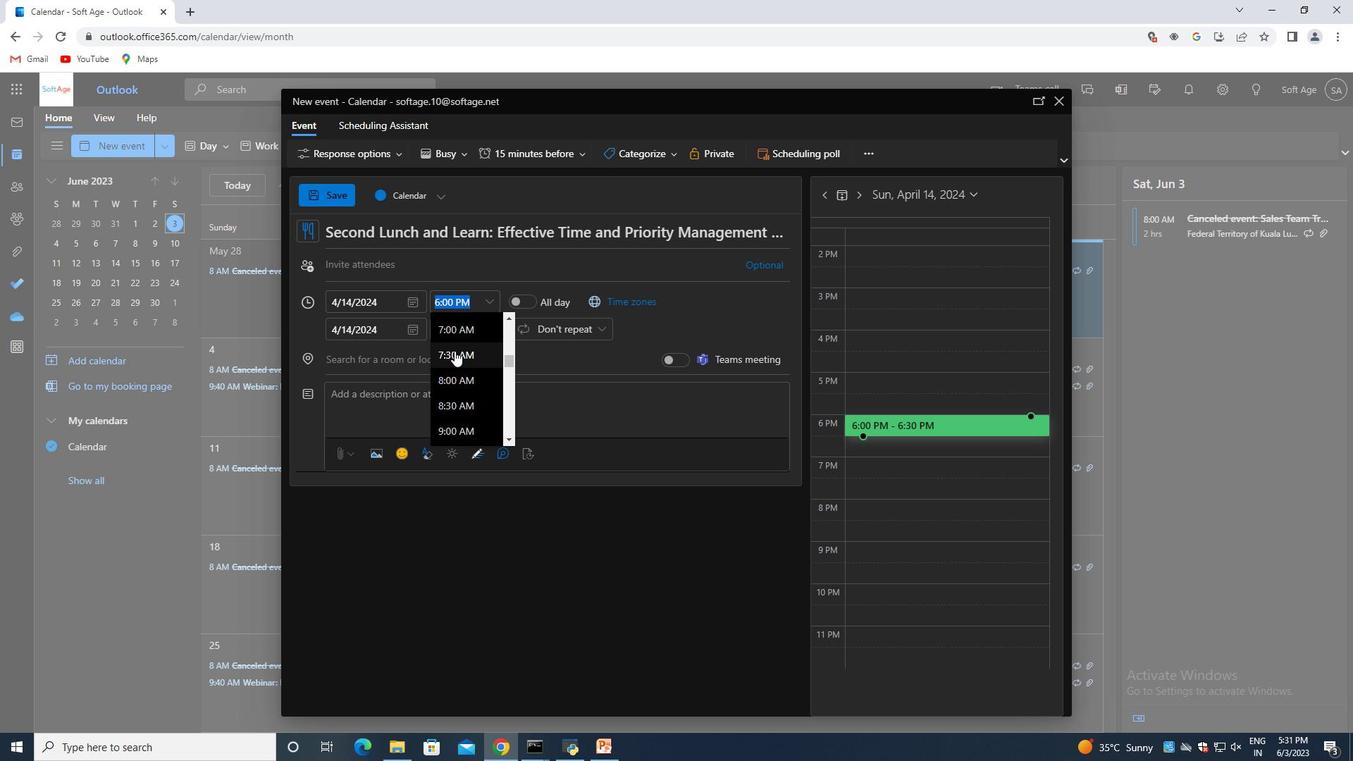 
Action: Mouse moved to (490, 332)
Screenshot: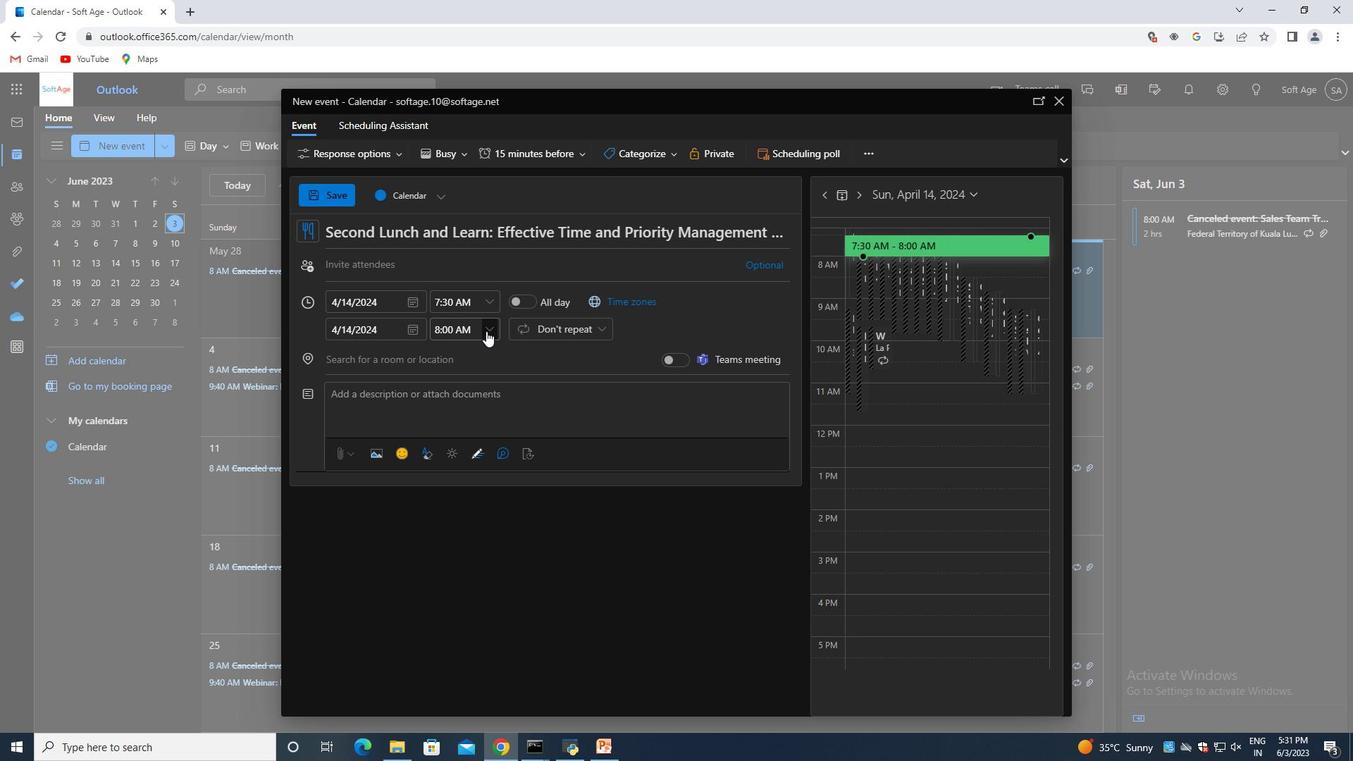 
Action: Mouse pressed left at (490, 332)
Screenshot: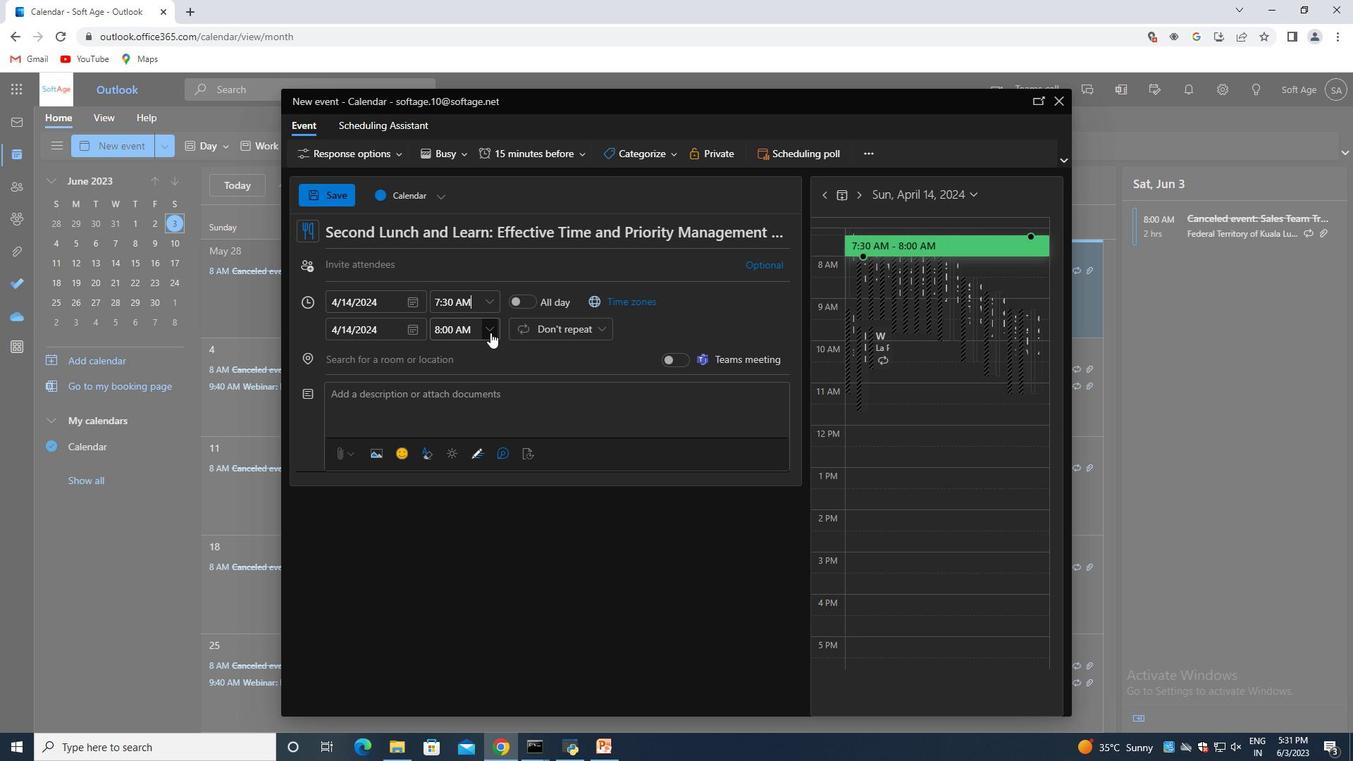 
Action: Mouse moved to (465, 424)
Screenshot: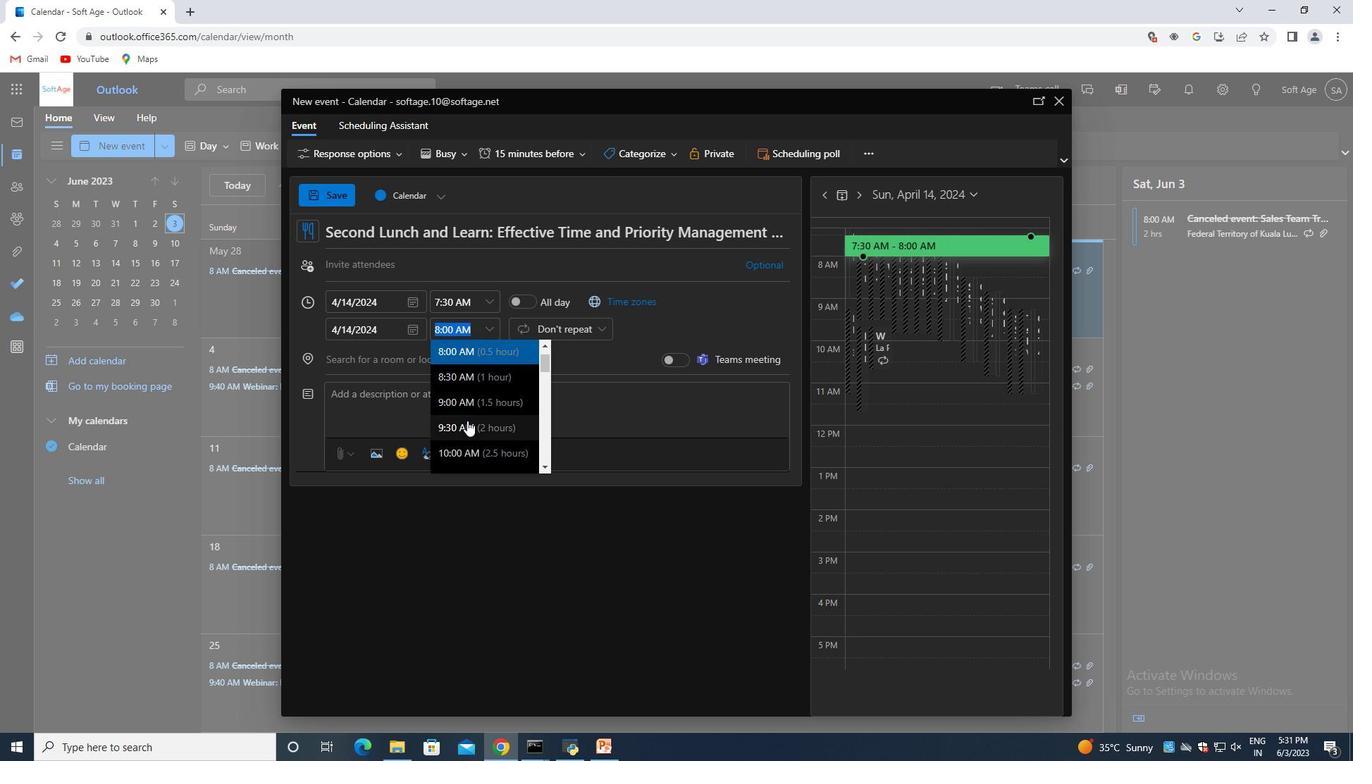 
Action: Mouse pressed left at (465, 424)
Screenshot: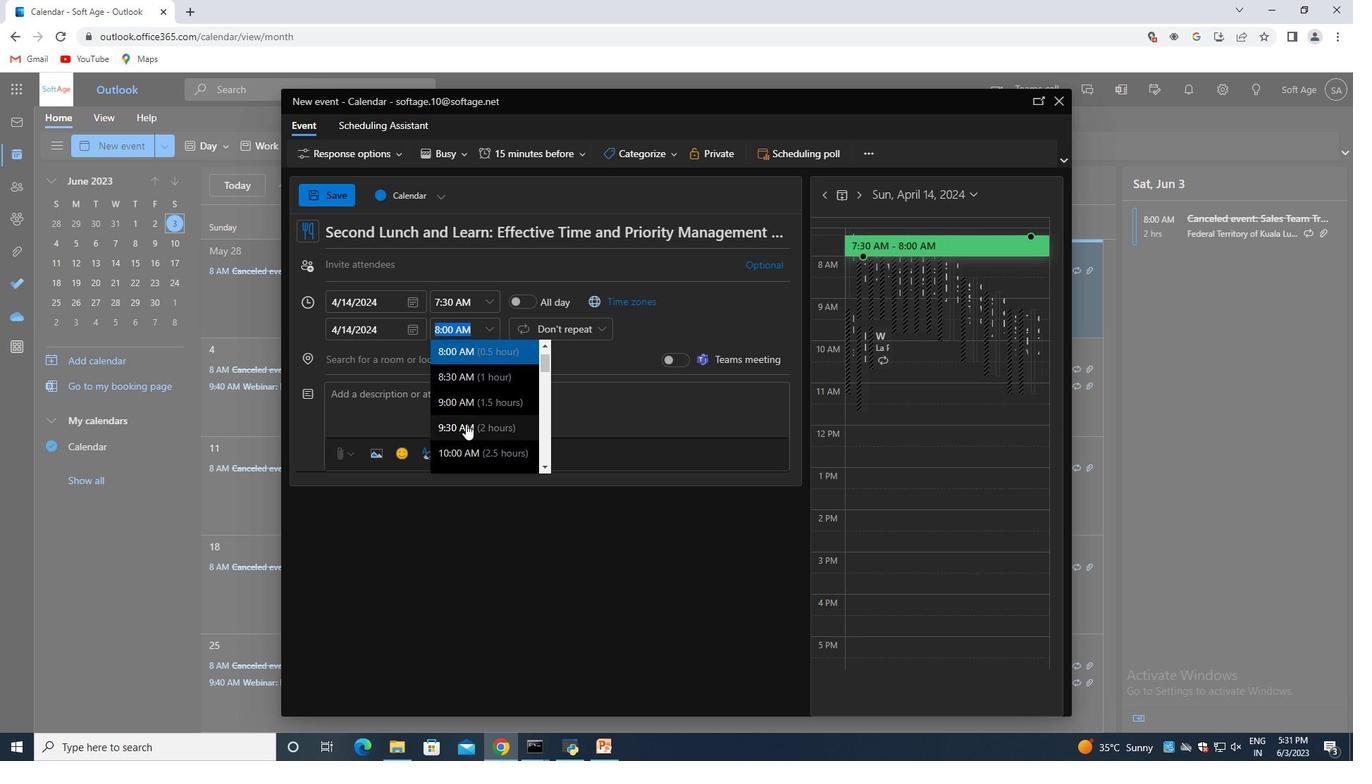 
Action: Mouse moved to (469, 395)
Screenshot: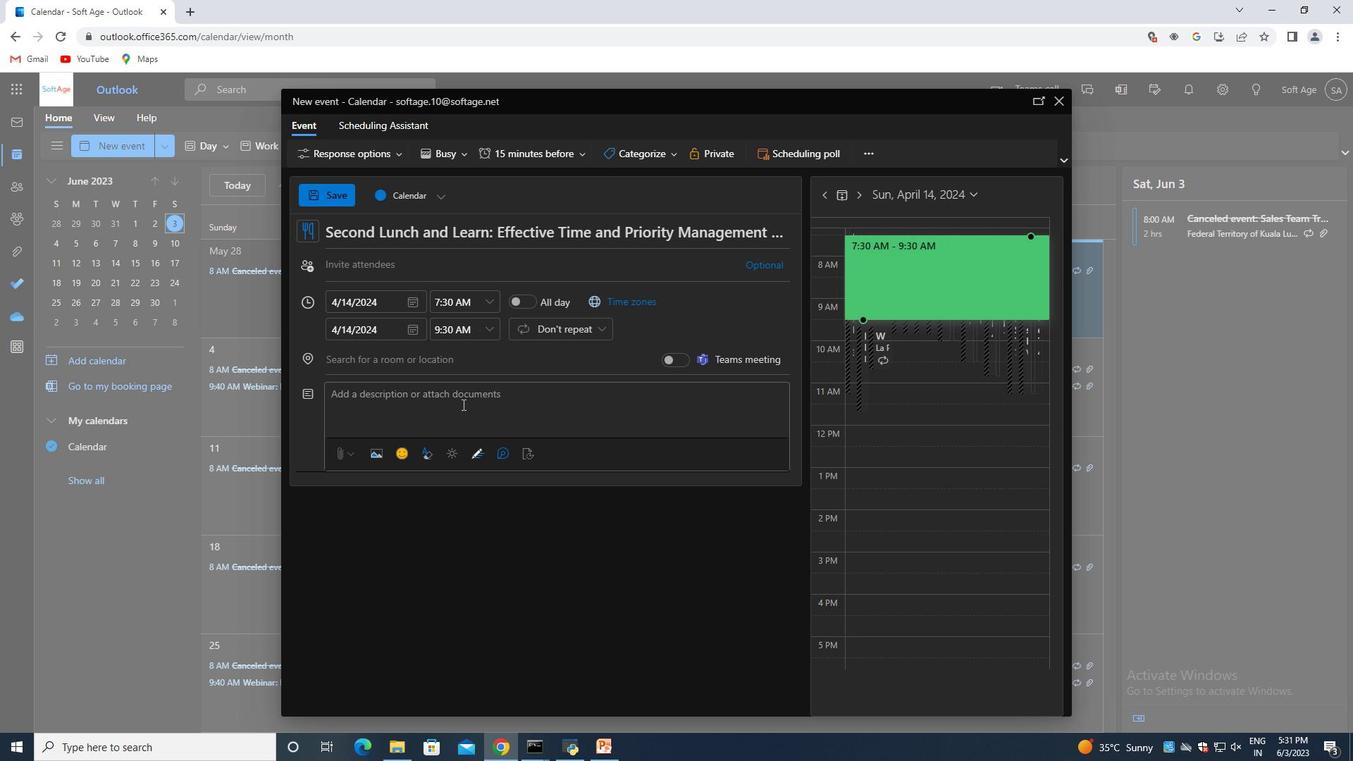 
Action: Mouse pressed left at (469, 395)
Screenshot: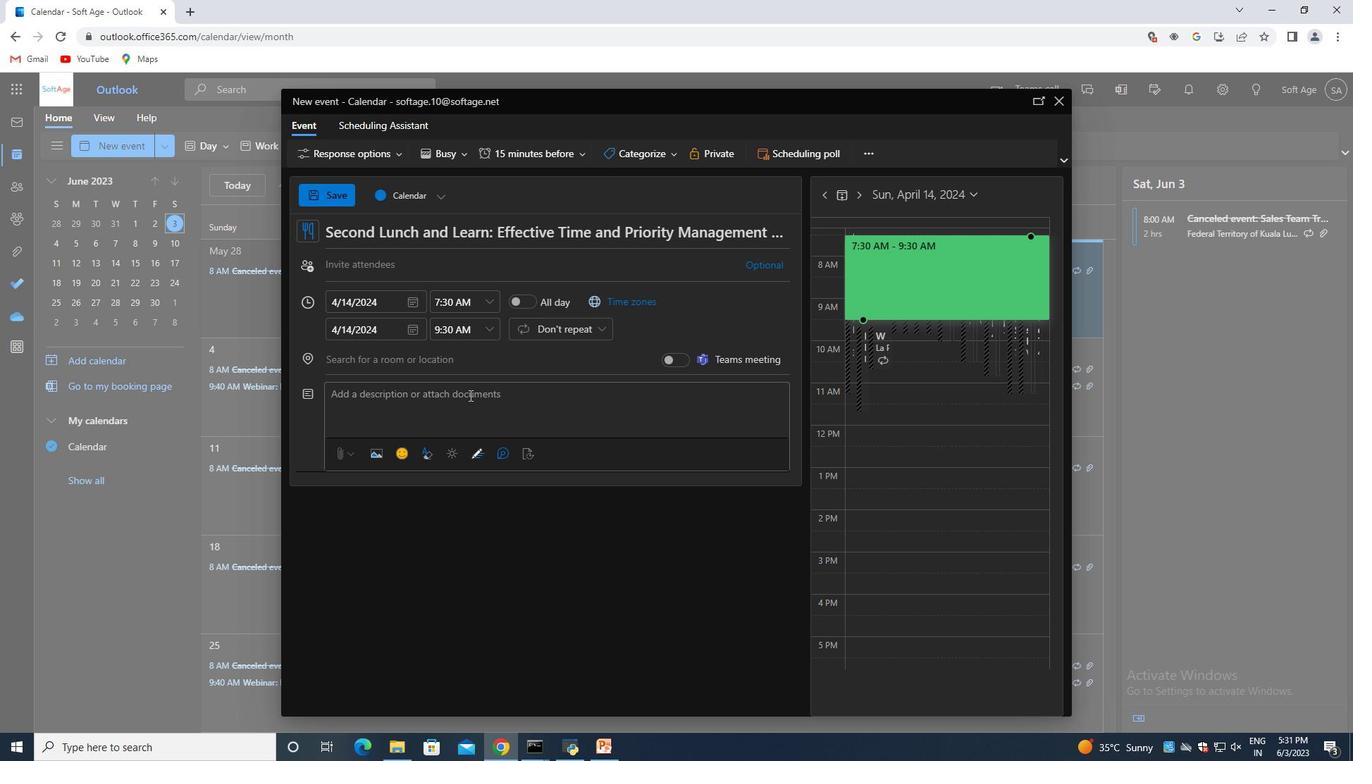 
Action: Key pressed <Key.shift>Collecting<Key.space>and<Key.space>analyzing<Key.space>customer<Key.space>feedback,<Key.space>review,<Key.space>and<Key.space>sentiment<Key.space>regarding<Key.space>the<Key.space>campaign.<Key.space><Key.shift>This<Key.space>can<Key.space>be<Key.space>done<Key.space>through<Key.space>surveys,<Key.space>focus<Key.space>groups,<Key.space>social<Key.space>media<Key.space>monitoring,<Key.space>or<Key.space>other<Key.space>feedback<Key.space>mechanisms.<Key.space><Key.shift>Understanding<Key.space>customer<Key.space>perception<Key.space>and<Key.space>sentiment<Key.space>helps<Key.space>to<Key.space>gauge<Key.space>the<Key.space>campaign's<Key.space>impact<Key.space>on<Key.space>brand<Key.space>perception<Key.space>and<Key.space>customer<Key.space>satisfaction.
Screenshot: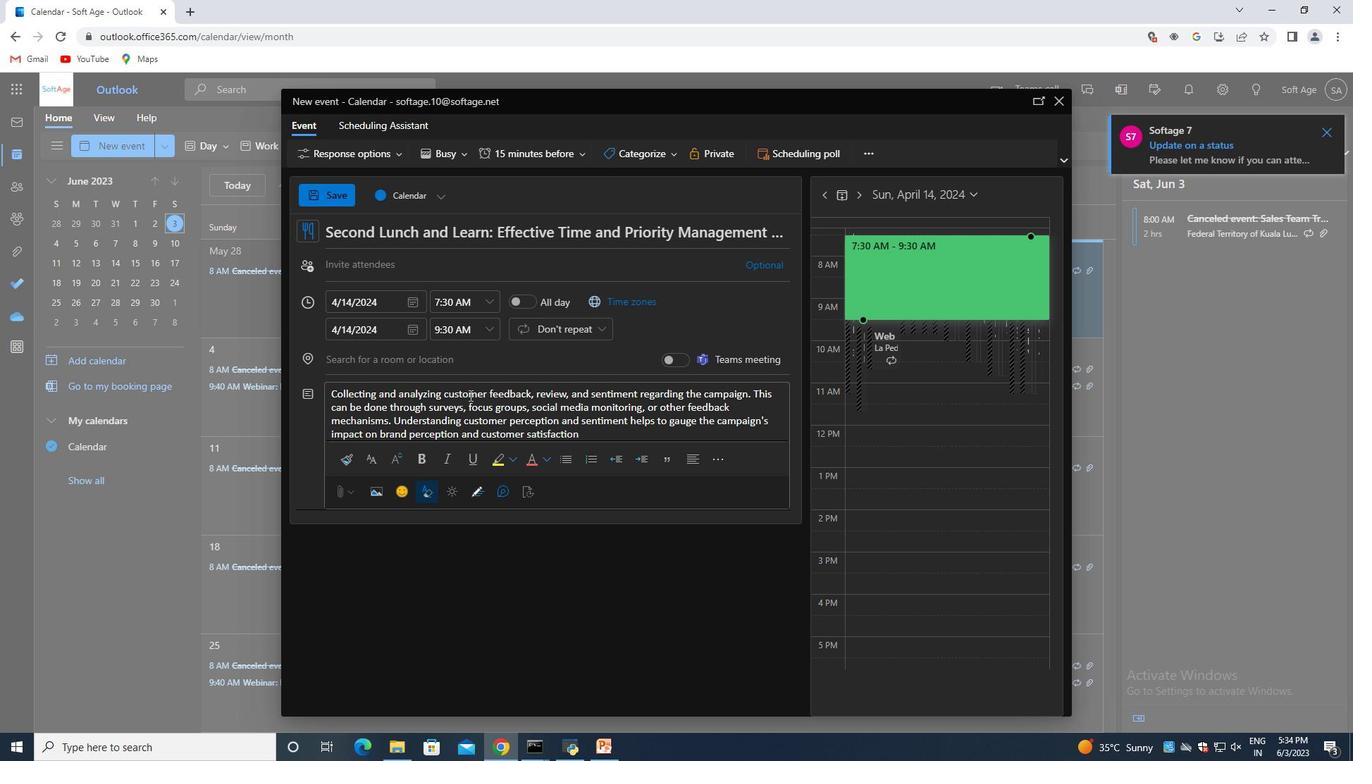 
Action: Mouse moved to (645, 154)
Screenshot: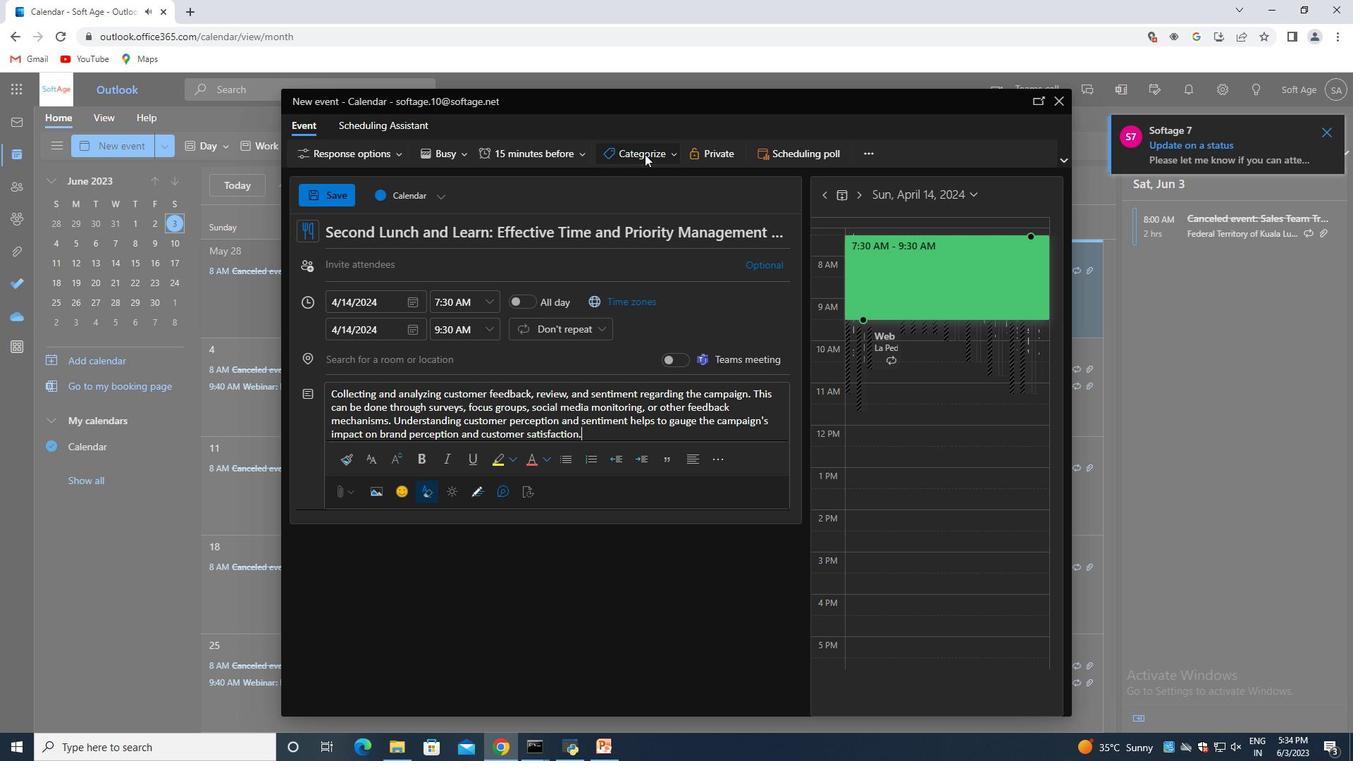 
Action: Mouse pressed left at (645, 154)
Screenshot: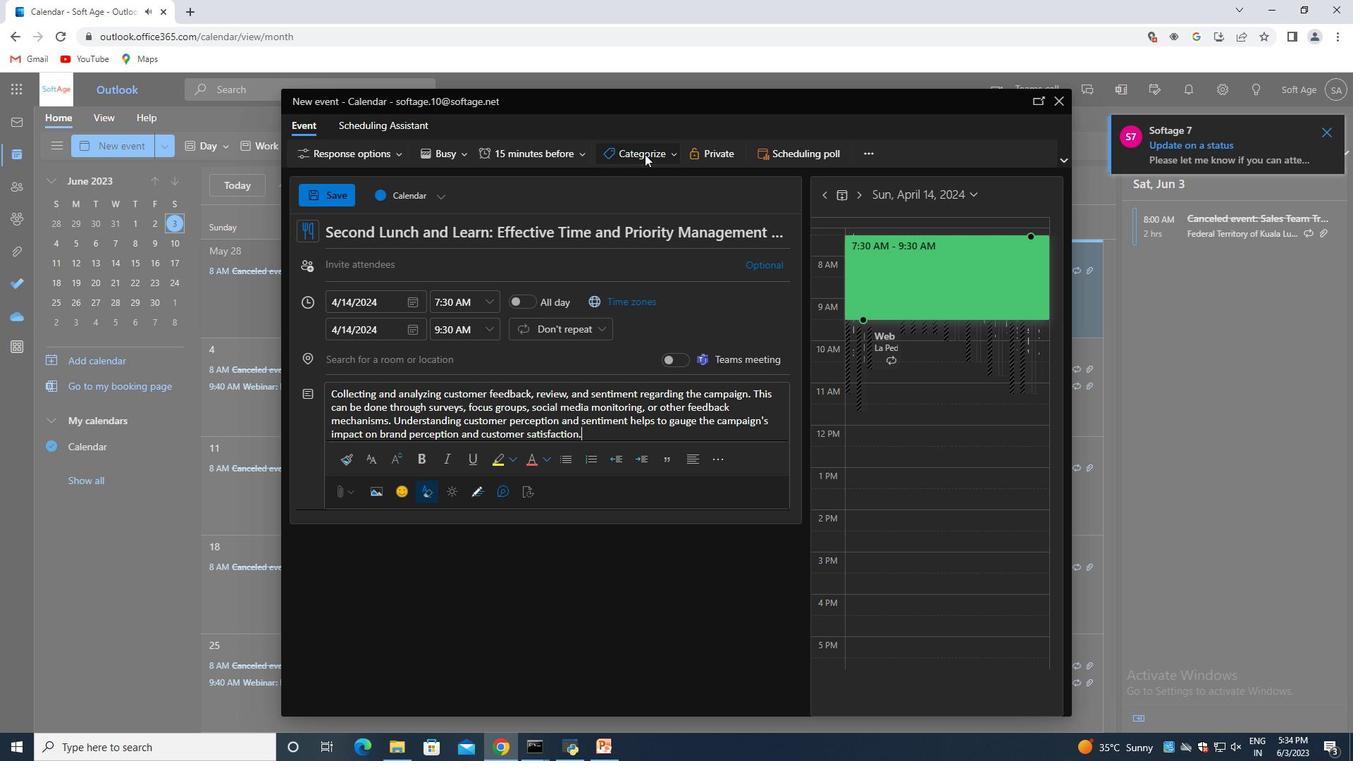 
Action: Mouse moved to (654, 204)
Screenshot: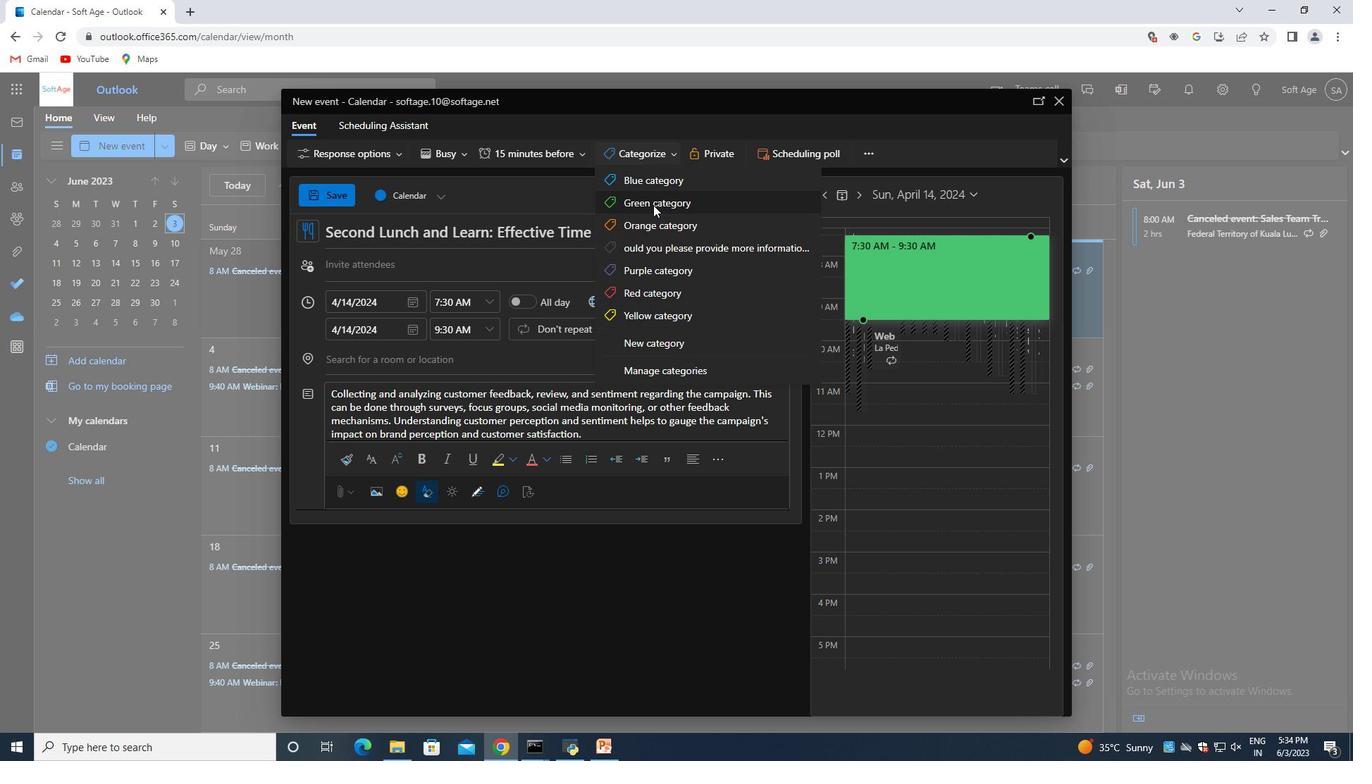 
Action: Mouse pressed left at (654, 204)
Screenshot: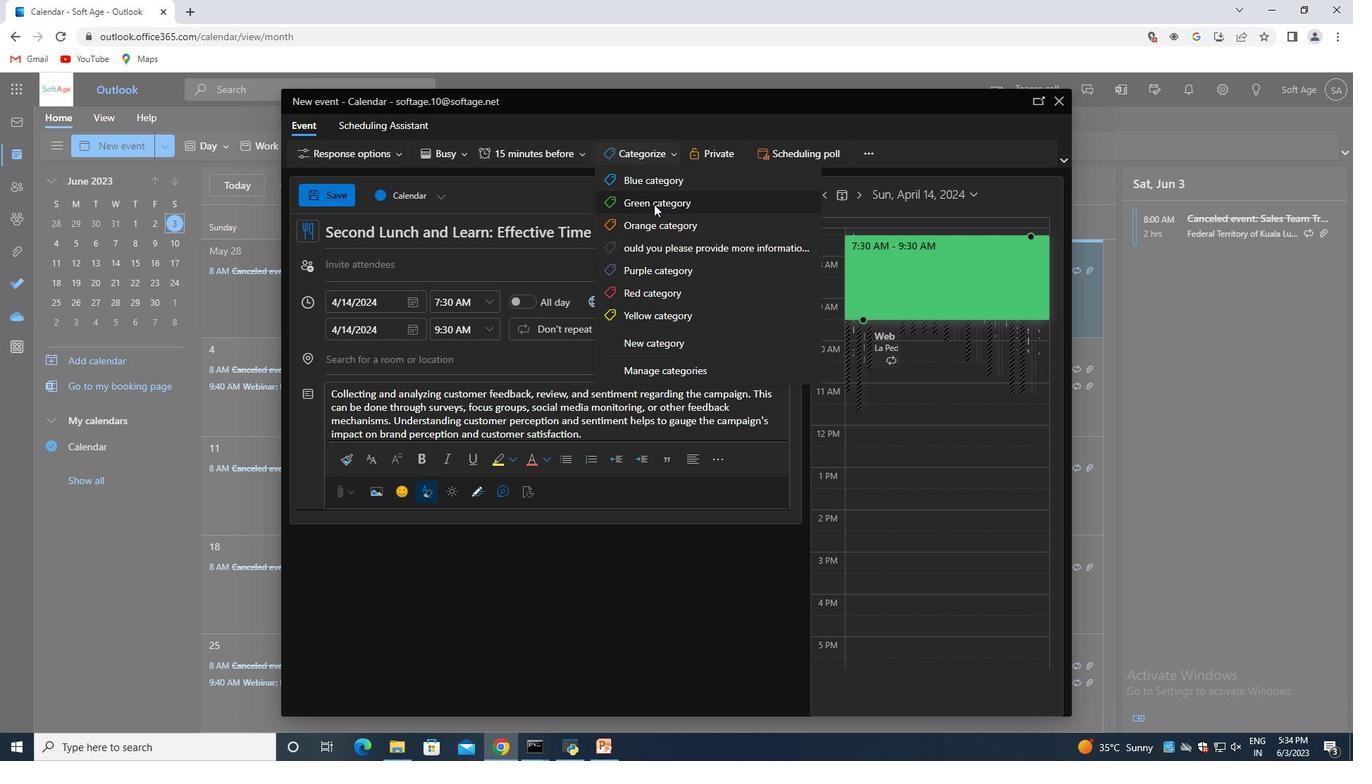 
Action: Mouse moved to (451, 361)
Screenshot: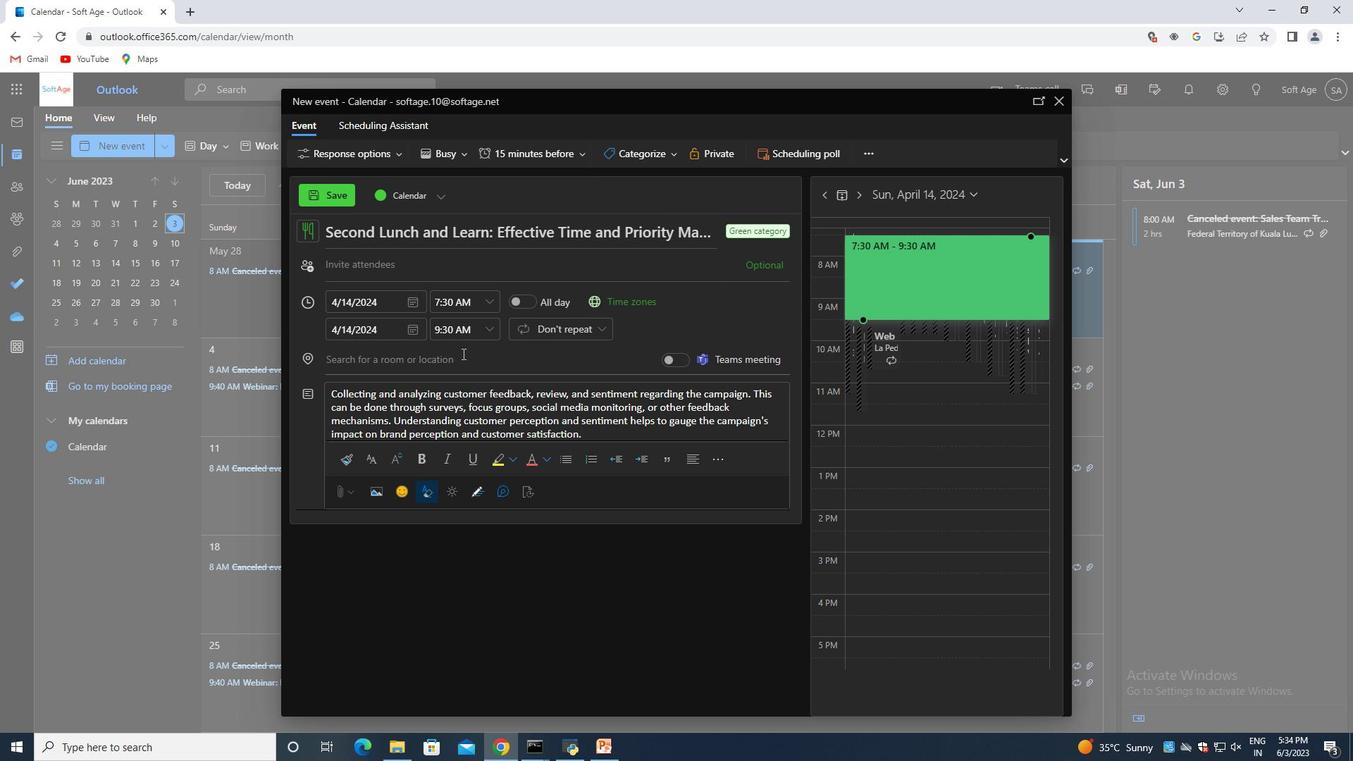 
Action: Mouse pressed left at (451, 361)
Screenshot: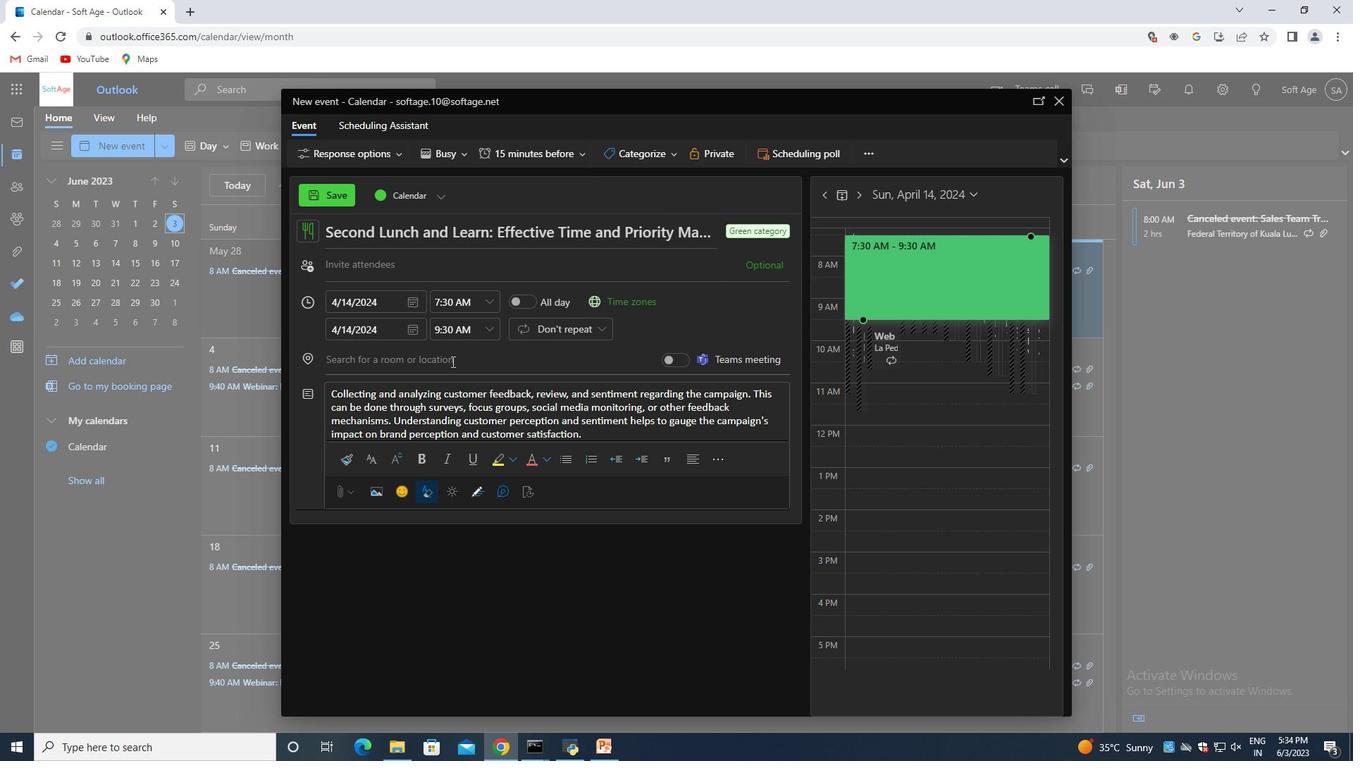 
Action: Key pressed 654<Key.space><Key.shift><Key.shift><Key.shift><Key.shift>Sarakiniko<Key.space><Key.shift>Beach,<Key.space><Key.shift><Key.shift><Key.shift><Key.shift><Key.shift>Milos,<Key.space><Key.shift>Greece
Screenshot: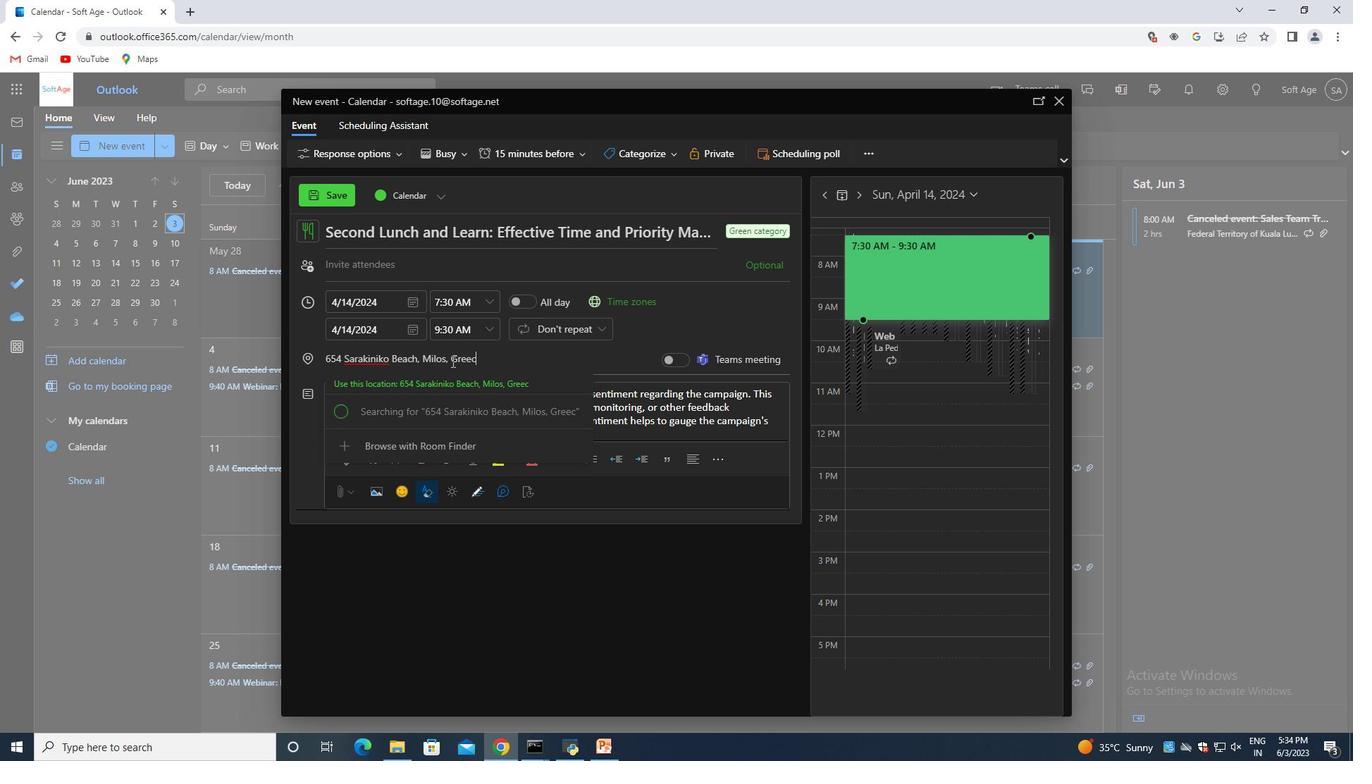 
Action: Mouse moved to (375, 258)
Screenshot: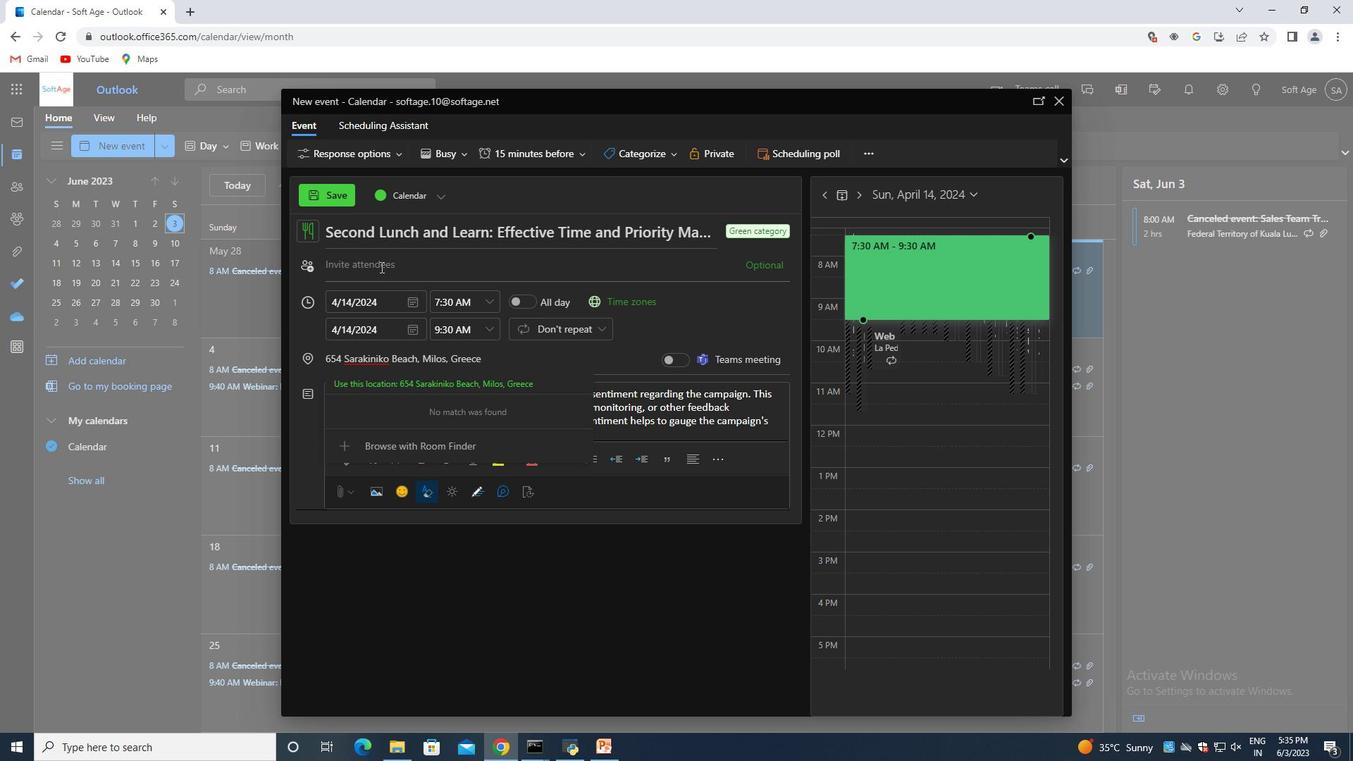 
Action: Mouse pressed left at (375, 258)
Screenshot: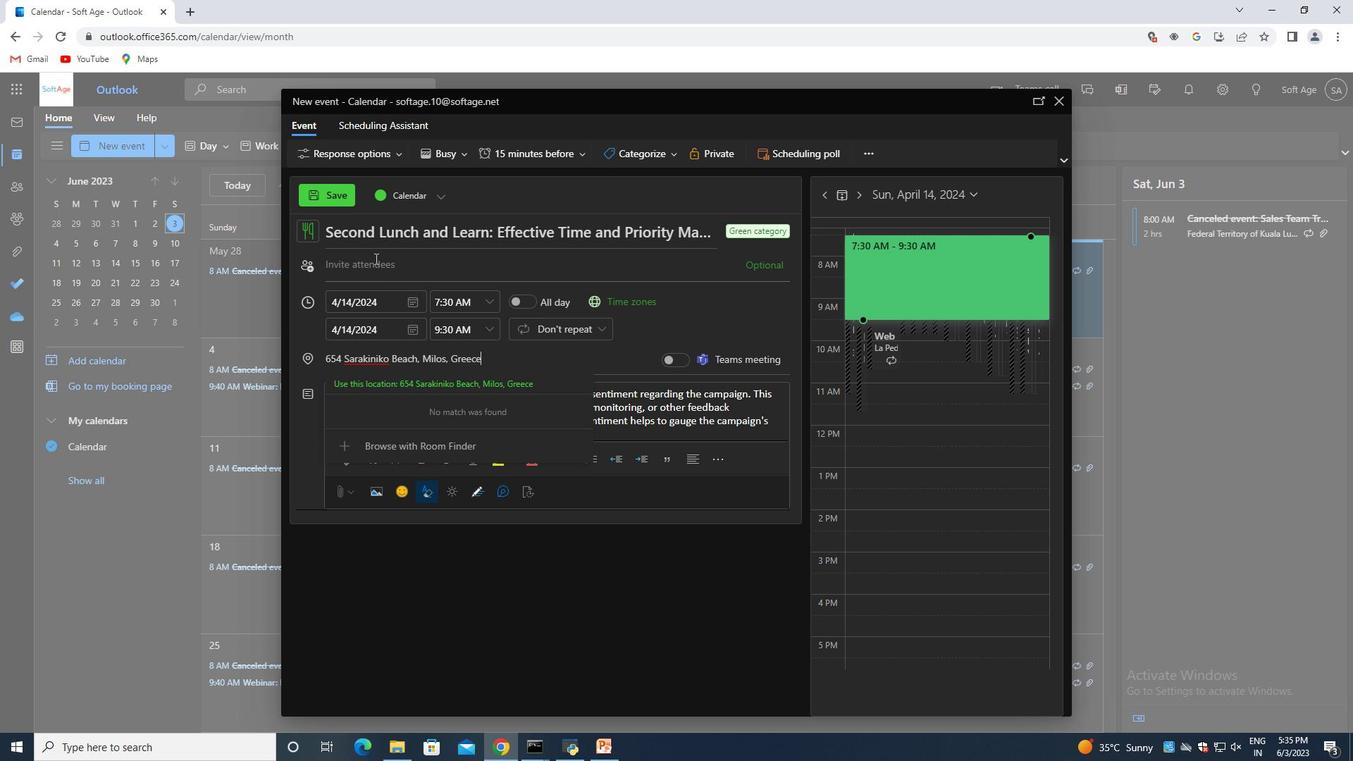 
Action: Key pressed softage.8<Key.shift>@softage.net<Key.enter>softage,<Key.backspace>.9
Screenshot: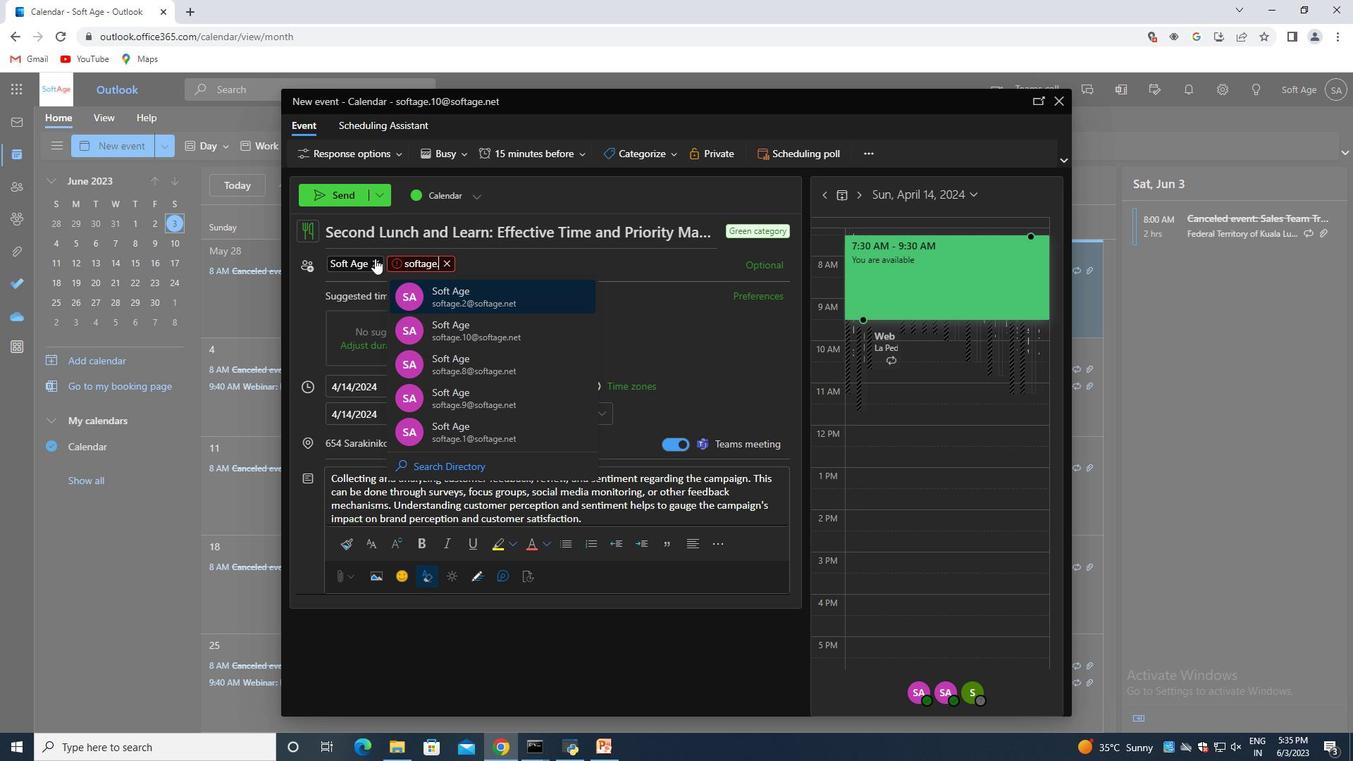 
Action: Mouse moved to (453, 260)
Screenshot: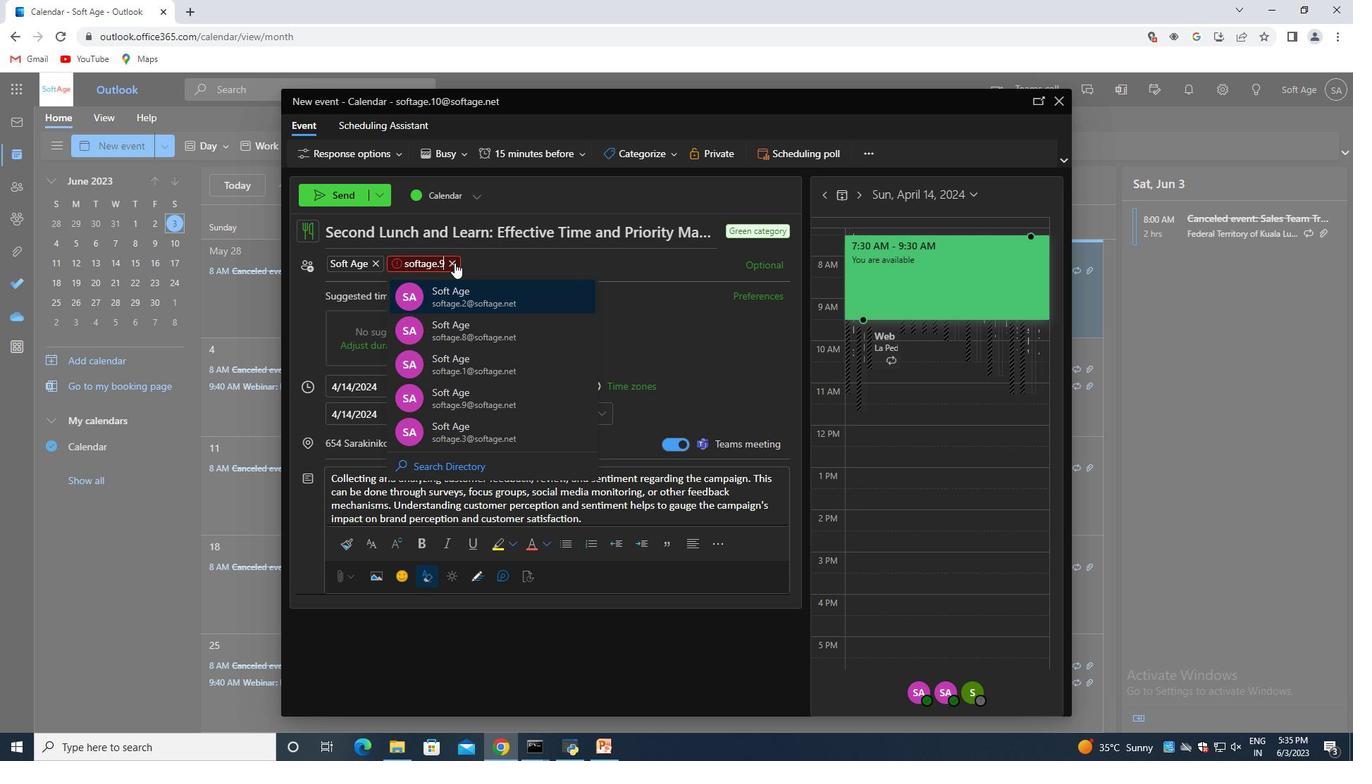 
Action: Mouse pressed left at (453, 260)
Screenshot: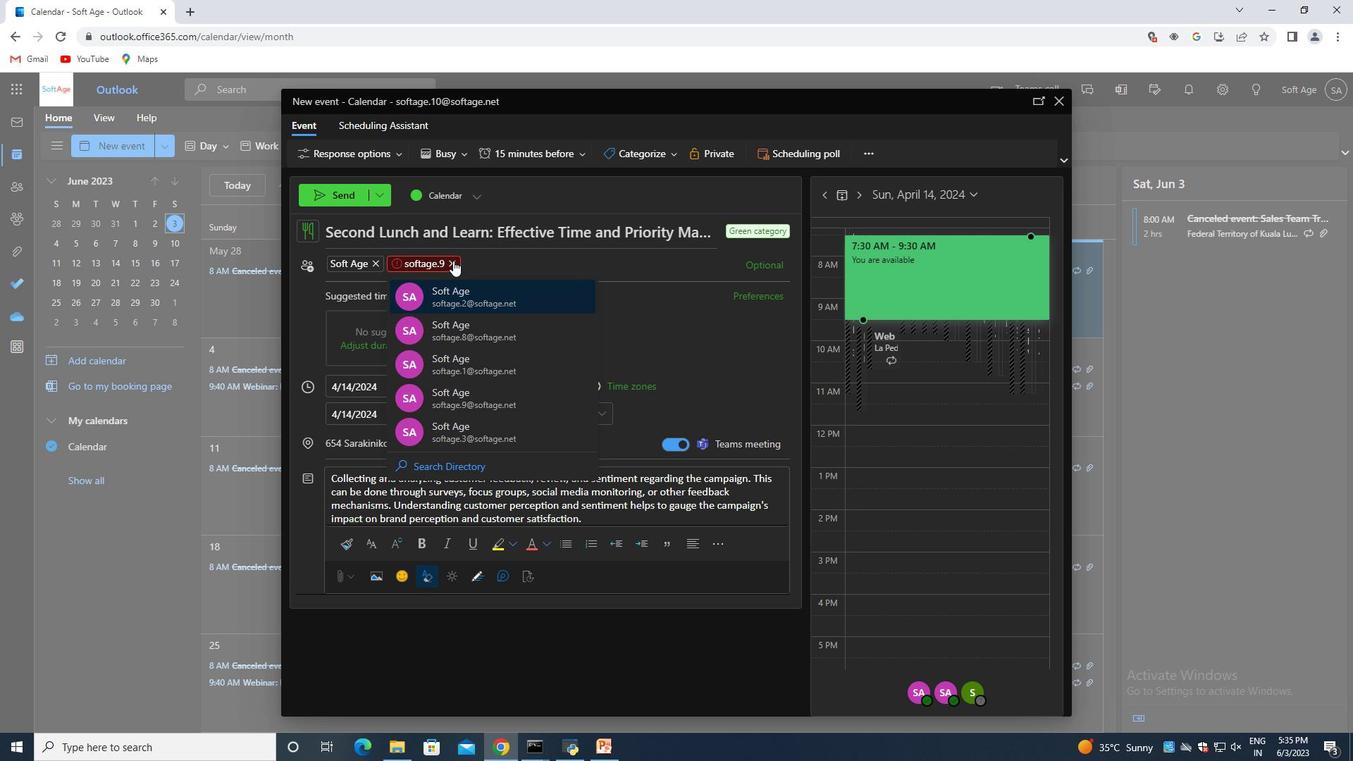 
Action: Mouse moved to (413, 262)
Screenshot: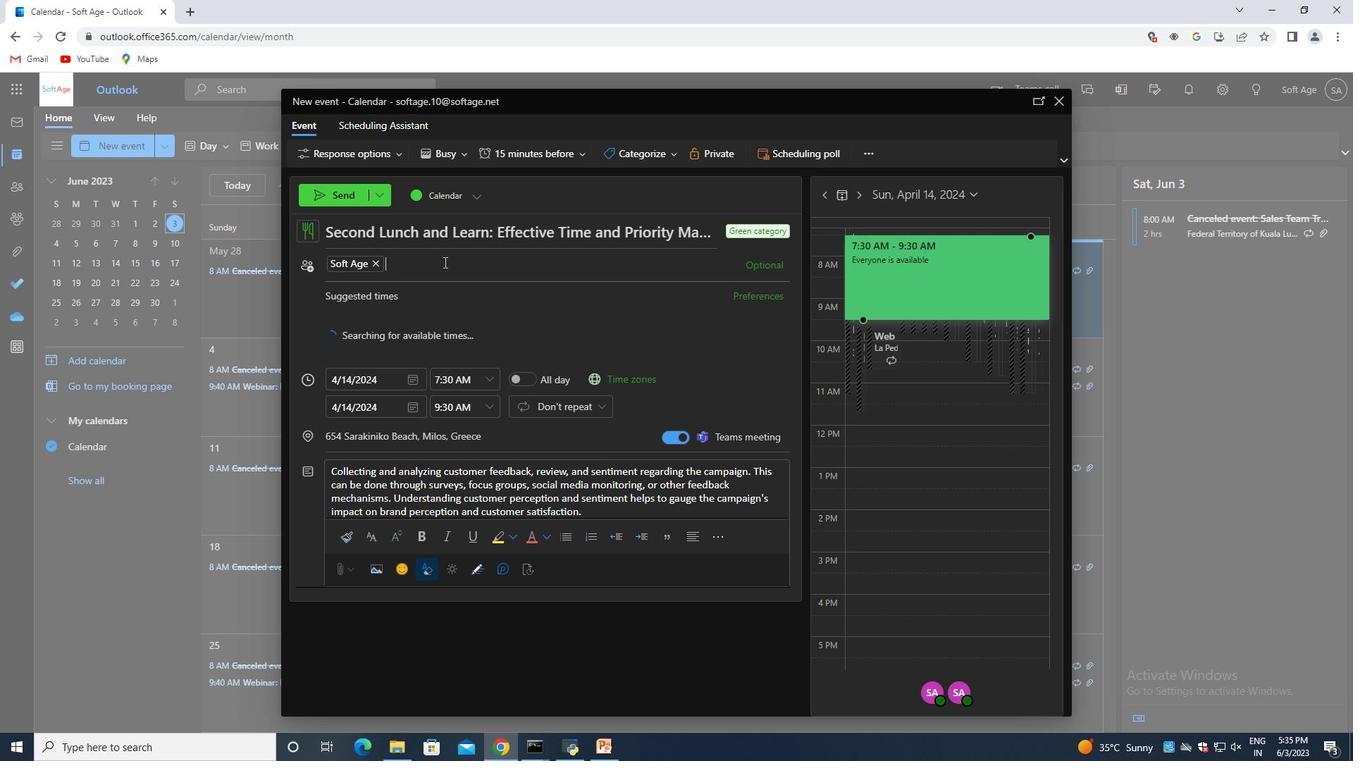 
Action: Key pressed softage.9<Key.shift>@softage.net<Key.enter>
Screenshot: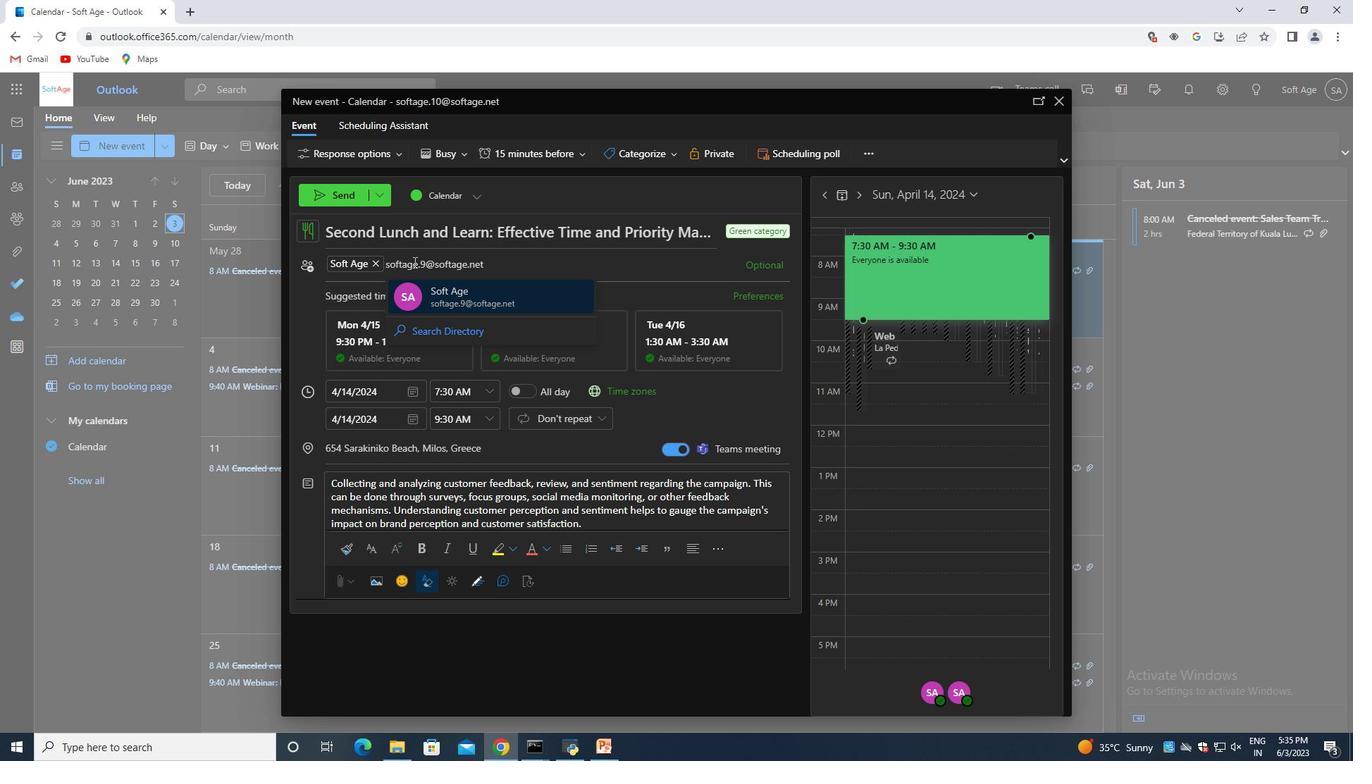 
Action: Mouse moved to (556, 153)
Screenshot: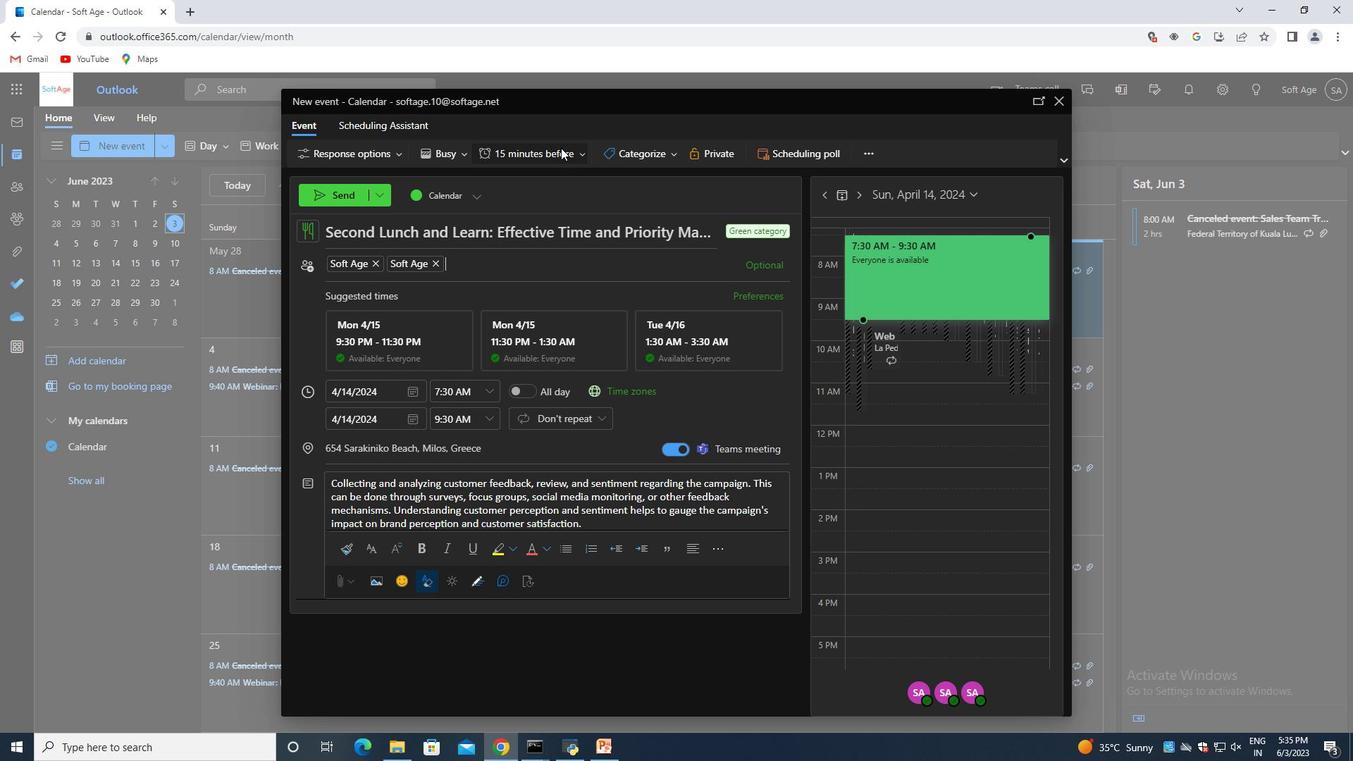 
Action: Mouse pressed left at (556, 153)
Screenshot: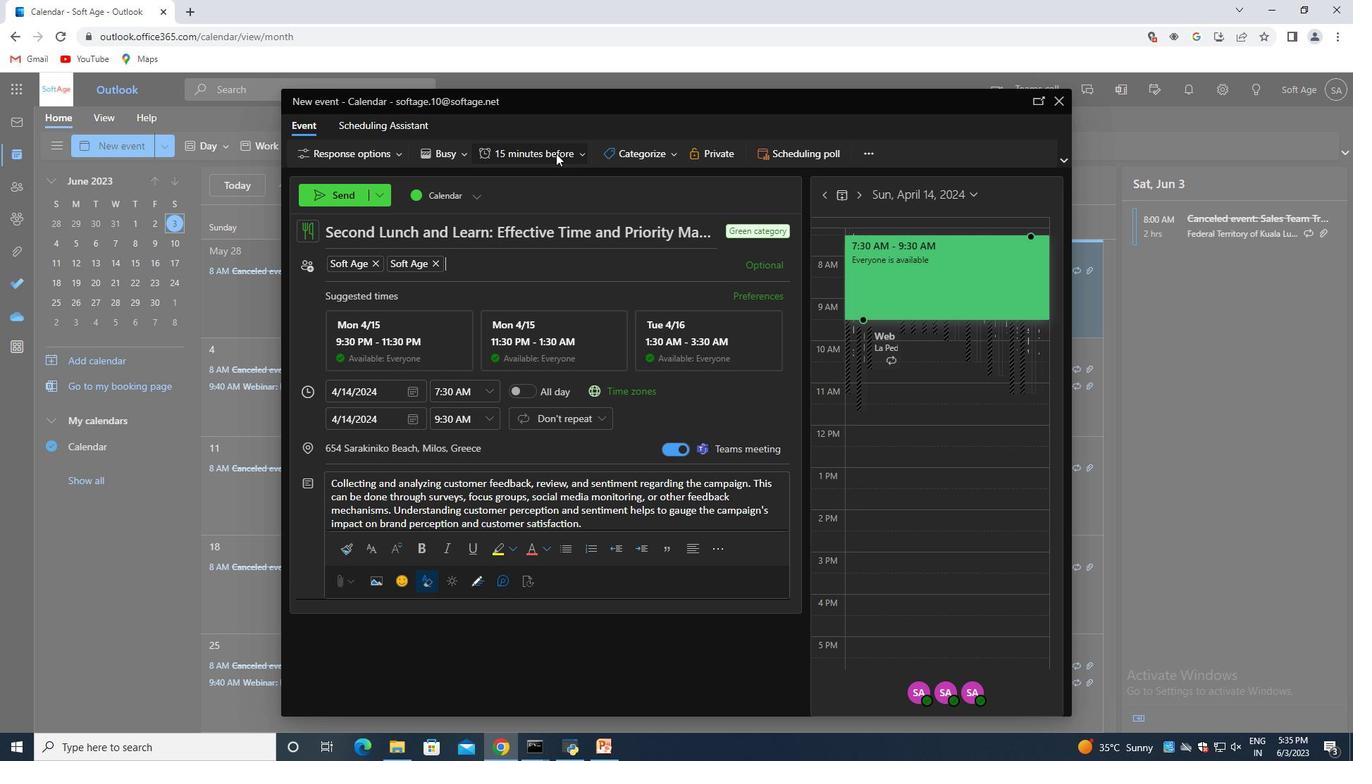 
Action: Mouse moved to (541, 330)
Screenshot: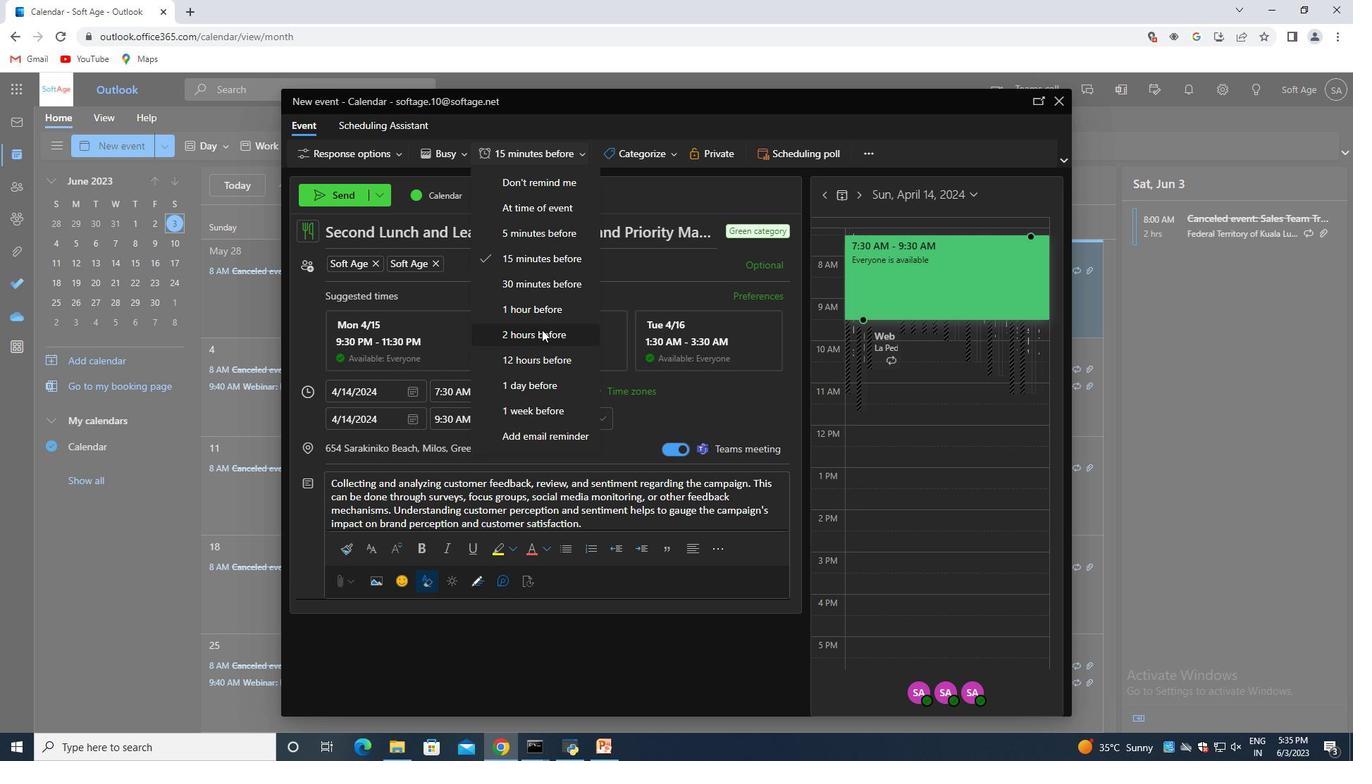 
Action: Mouse pressed left at (541, 330)
Screenshot: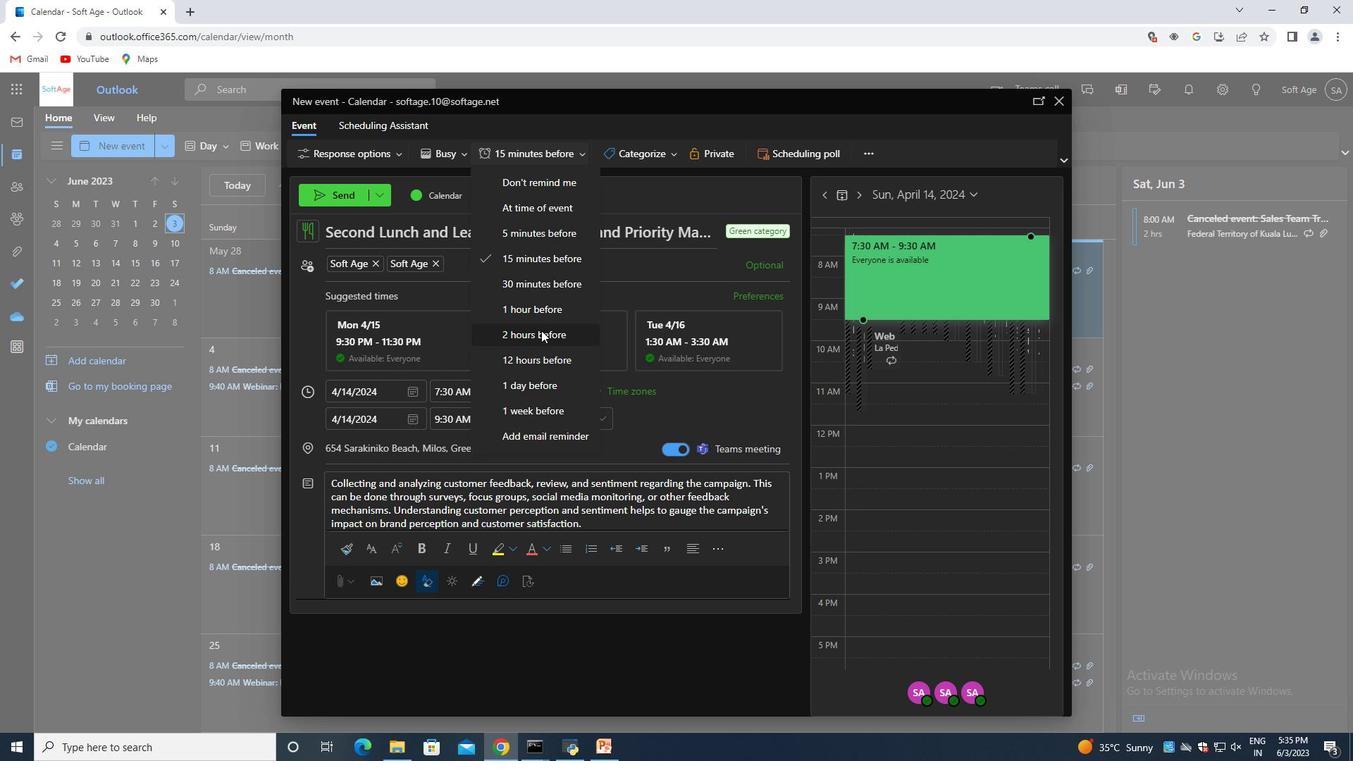 
Action: Mouse moved to (467, 403)
Screenshot: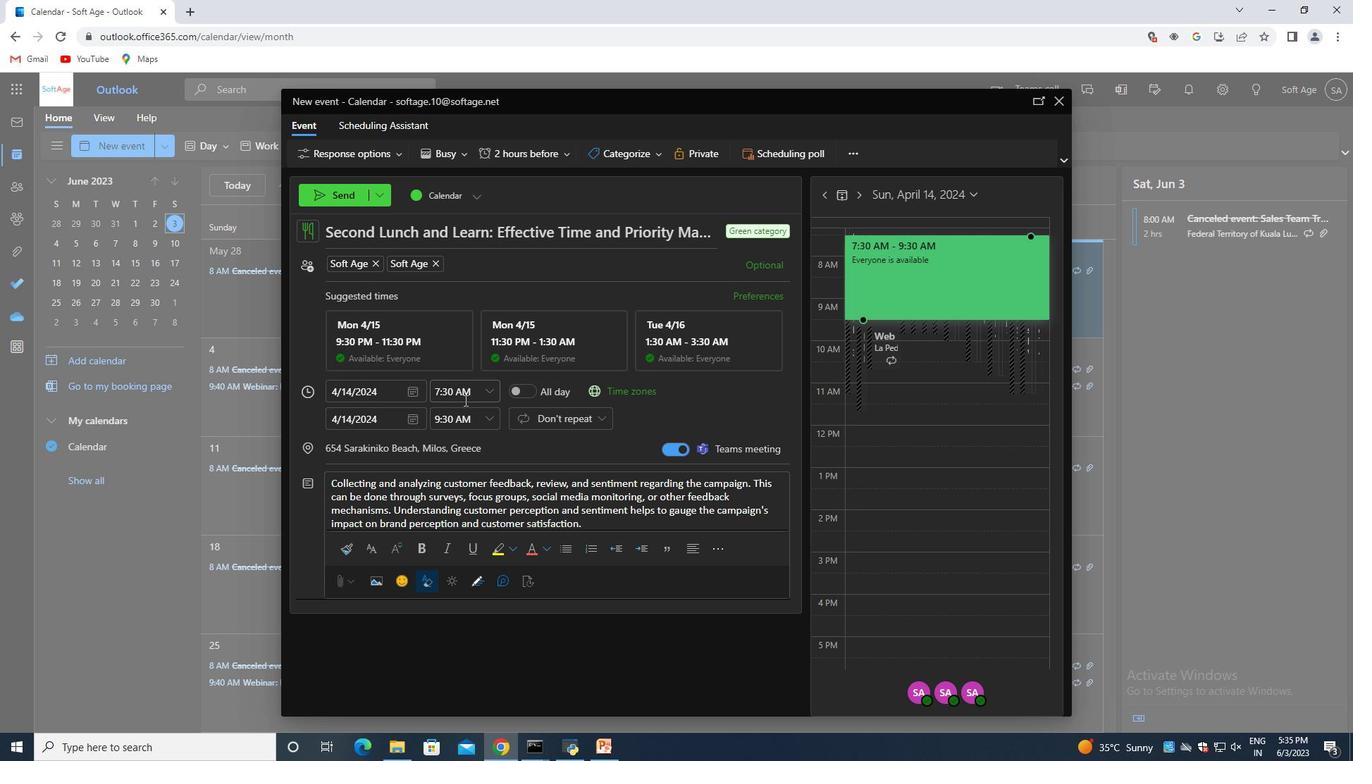 
Action: Mouse scrolled (467, 402) with delta (0, 0)
Screenshot: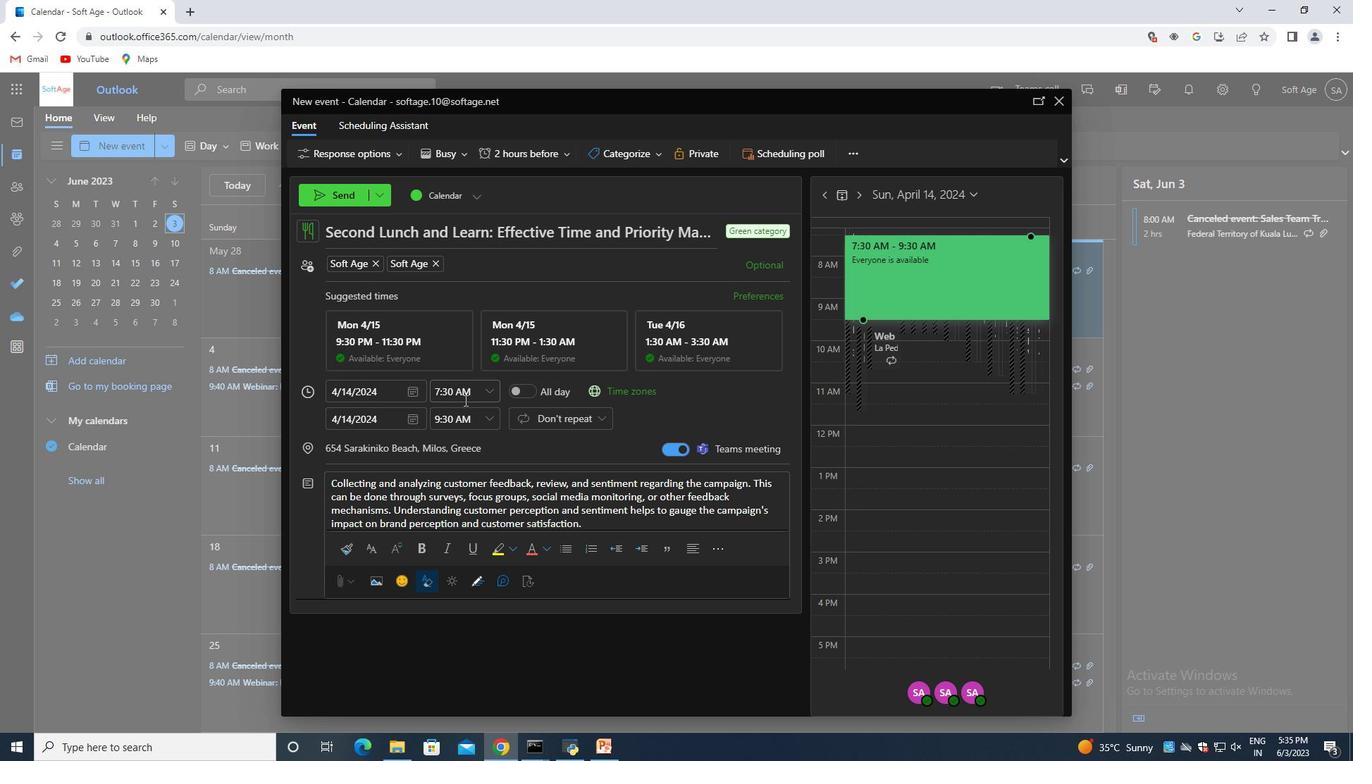 
Action: Mouse moved to (473, 414)
Screenshot: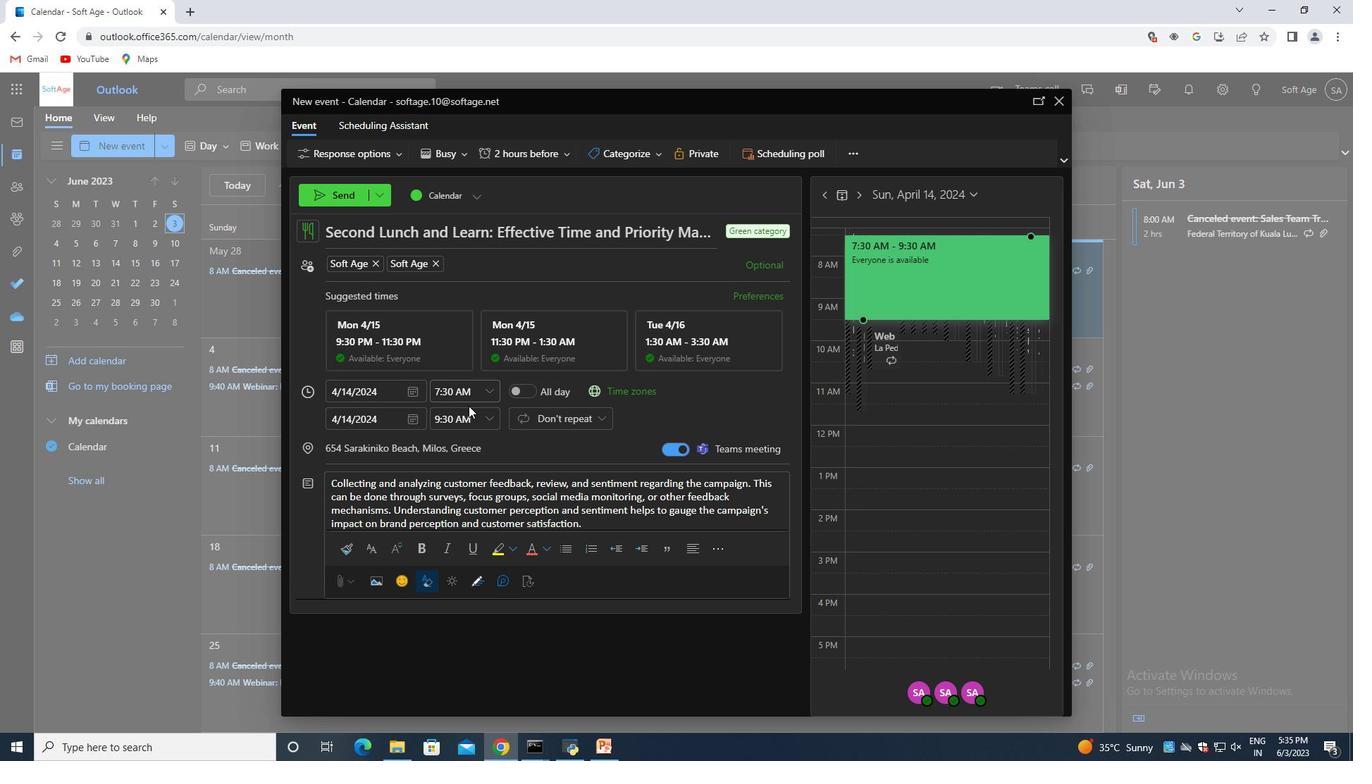 
Action: Mouse scrolled (473, 413) with delta (0, 0)
Screenshot: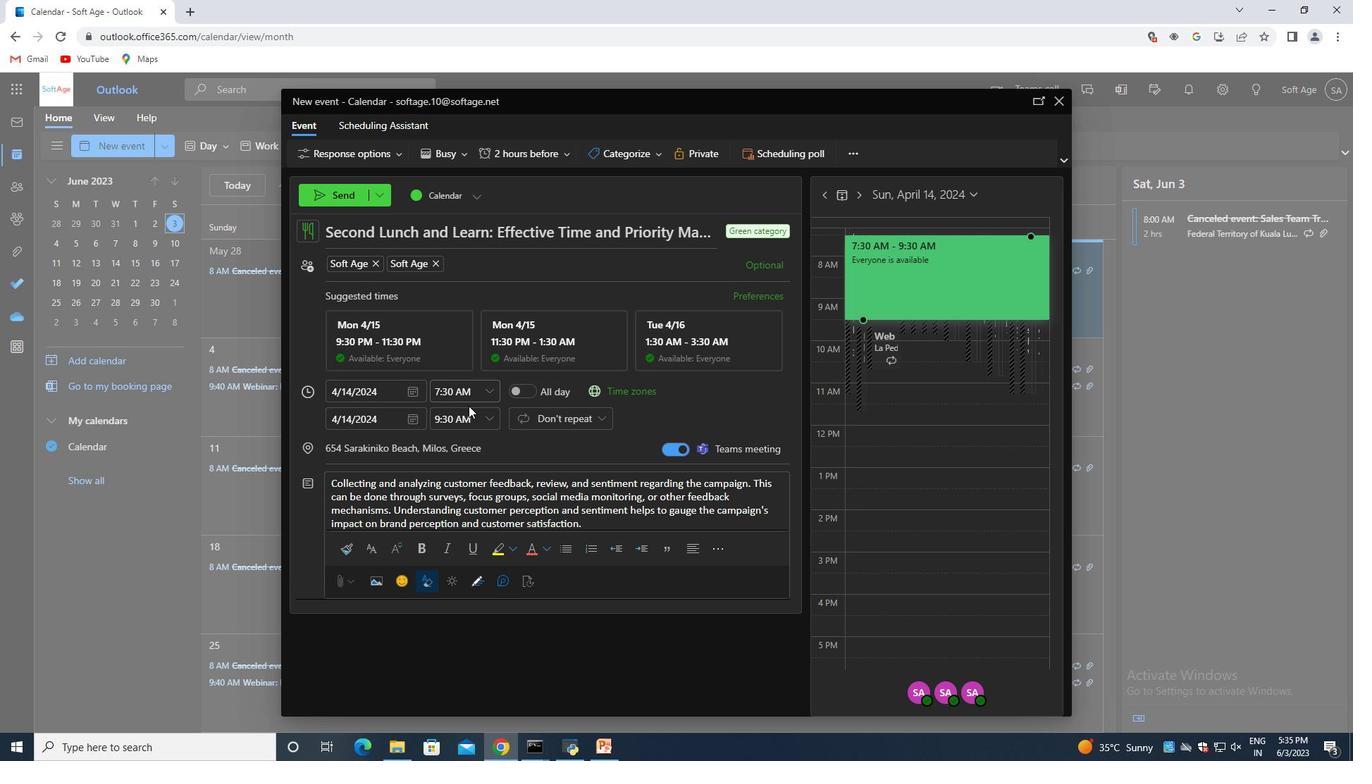 
Action: Mouse moved to (351, 193)
Screenshot: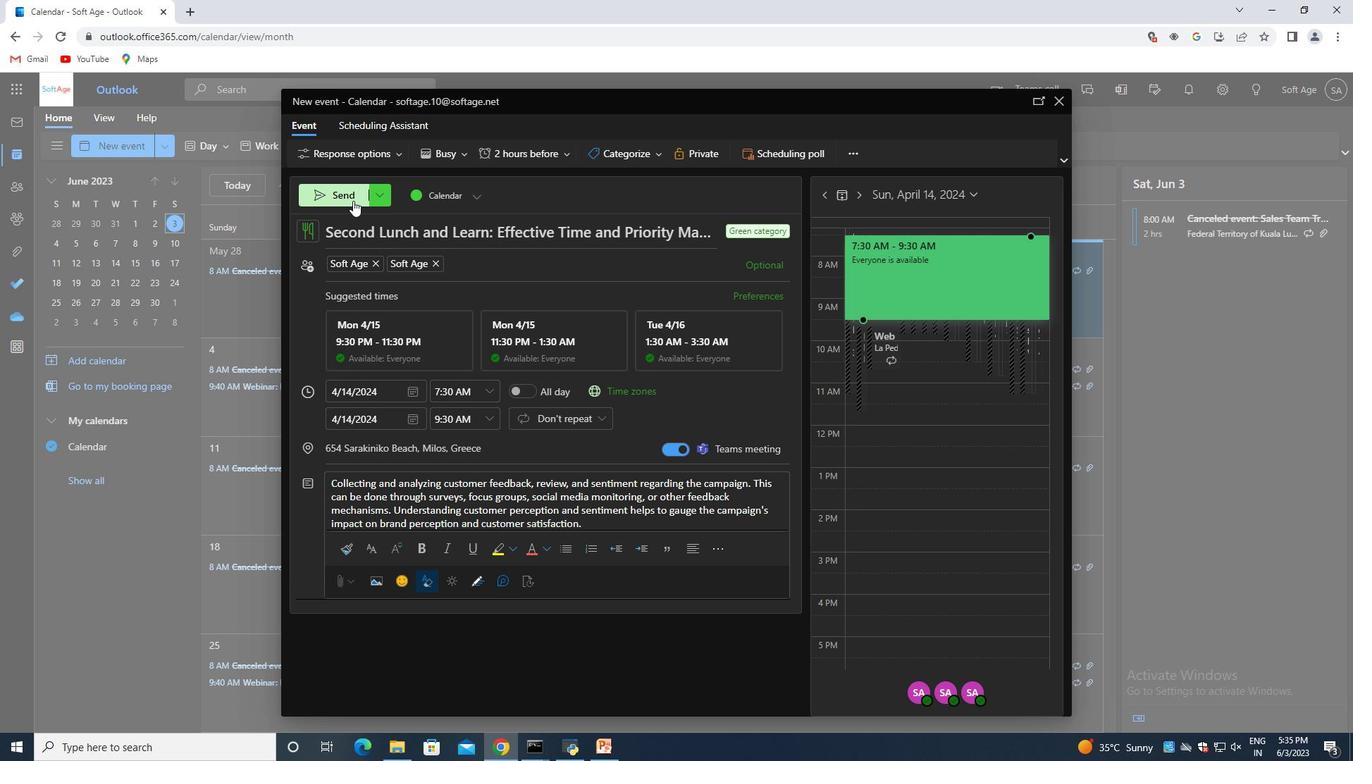 
Action: Mouse pressed left at (351, 193)
Screenshot: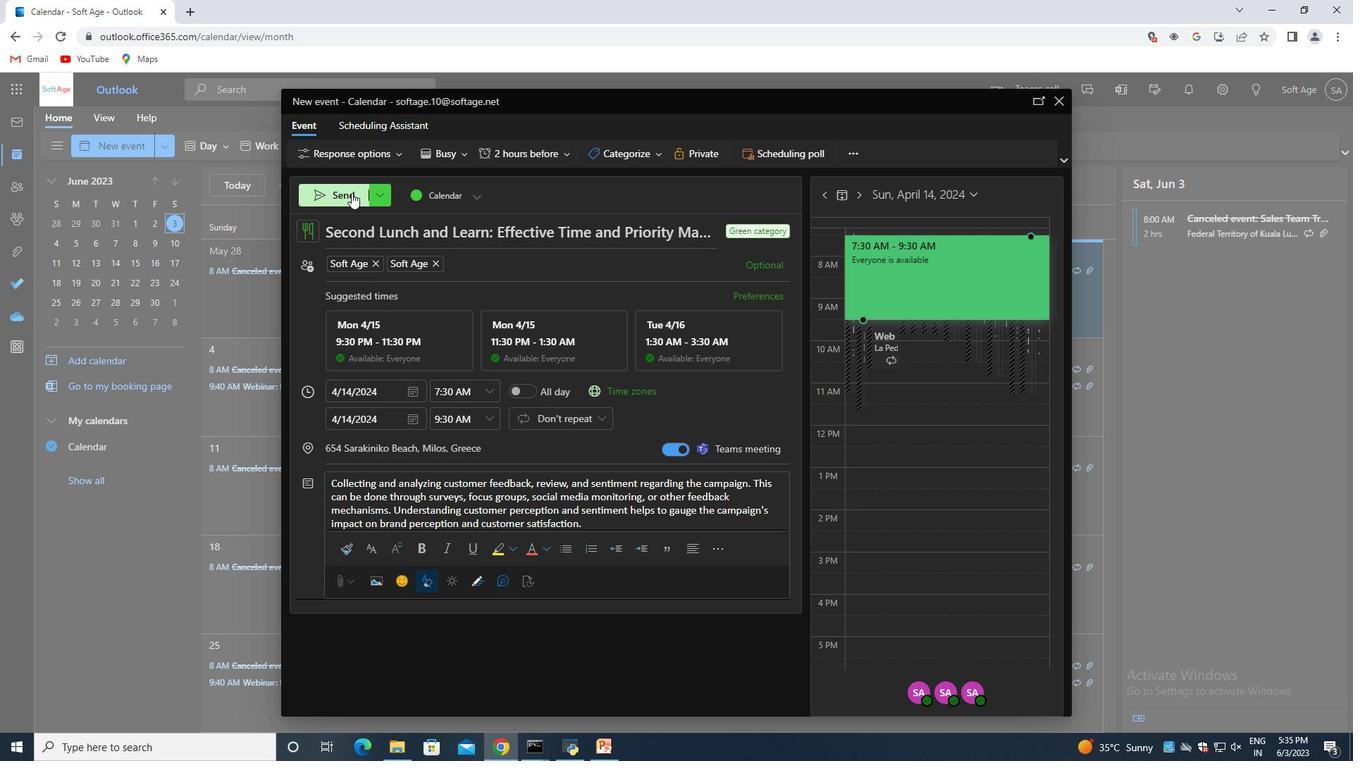 
Action: Mouse moved to (351, 191)
Screenshot: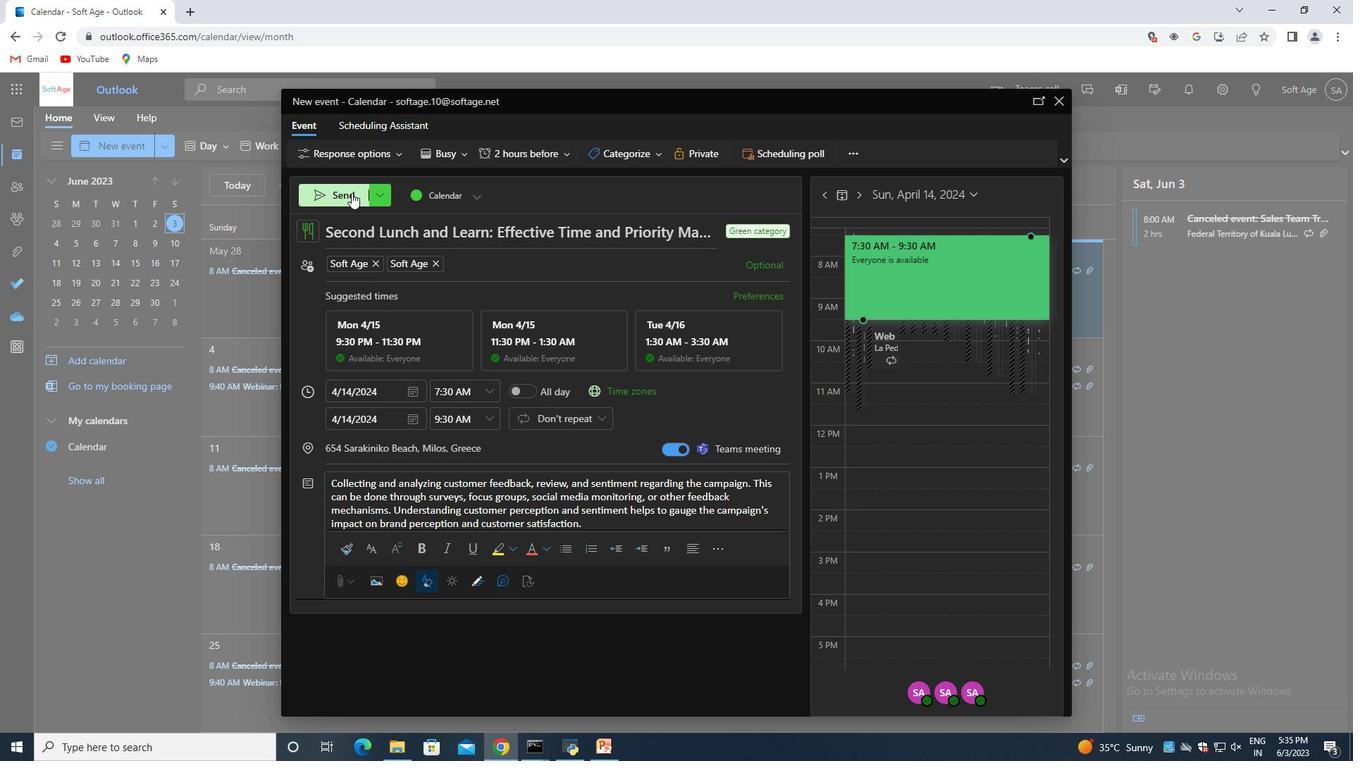 
